 Task: Open Card Affiliate Marketing Campaign in Board Data Visualization to Workspace Content Strategy and add a team member Softage.4@softage.net, a label Purple, a checklist Traditional Publishing, an attachment from your onedrive, a color Purple and finally, add a card description 'Create new marketing materials for product launch' and a comment 'Given the size and scope of this task, let us make sure we have the necessary resources and support to get it done.'. Add a start date 'Jan 04, 1900' with a due date 'Jan 11, 1900'
Action: Mouse moved to (190, 239)
Screenshot: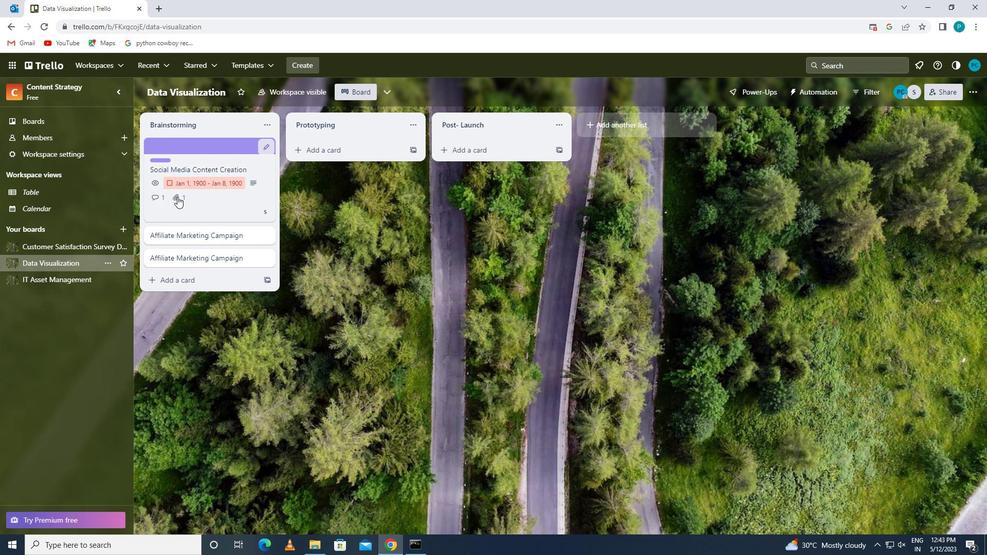 
Action: Mouse pressed left at (190, 239)
Screenshot: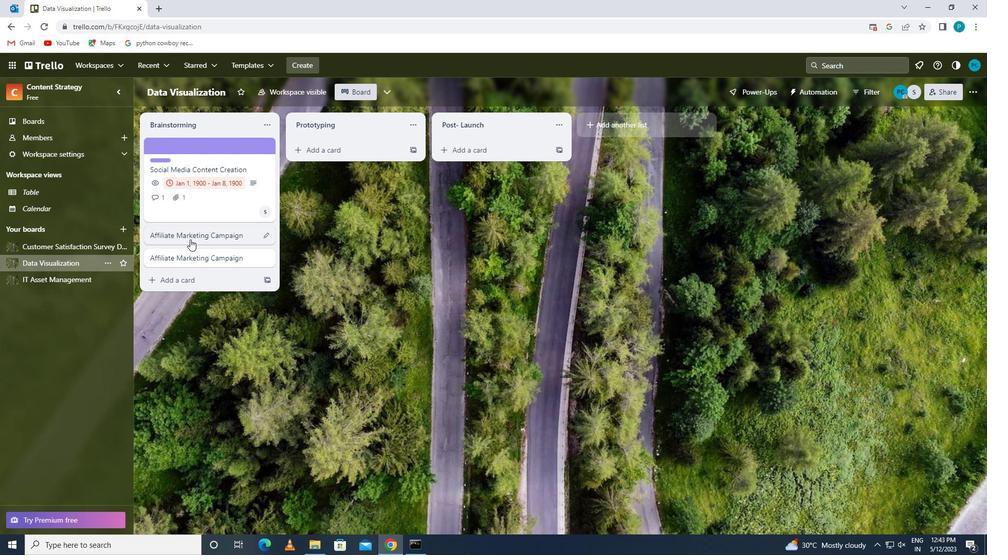
Action: Mouse moved to (628, 187)
Screenshot: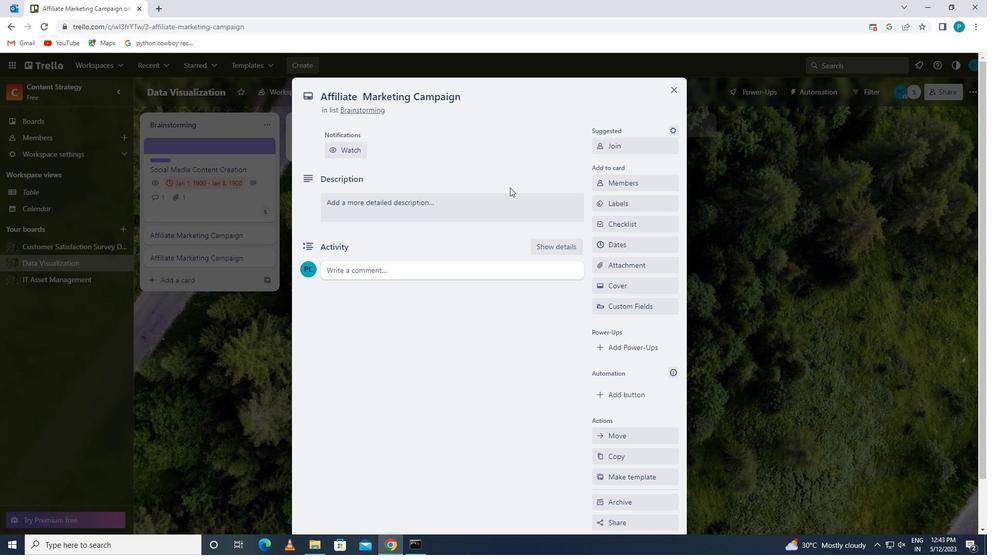 
Action: Mouse pressed left at (628, 187)
Screenshot: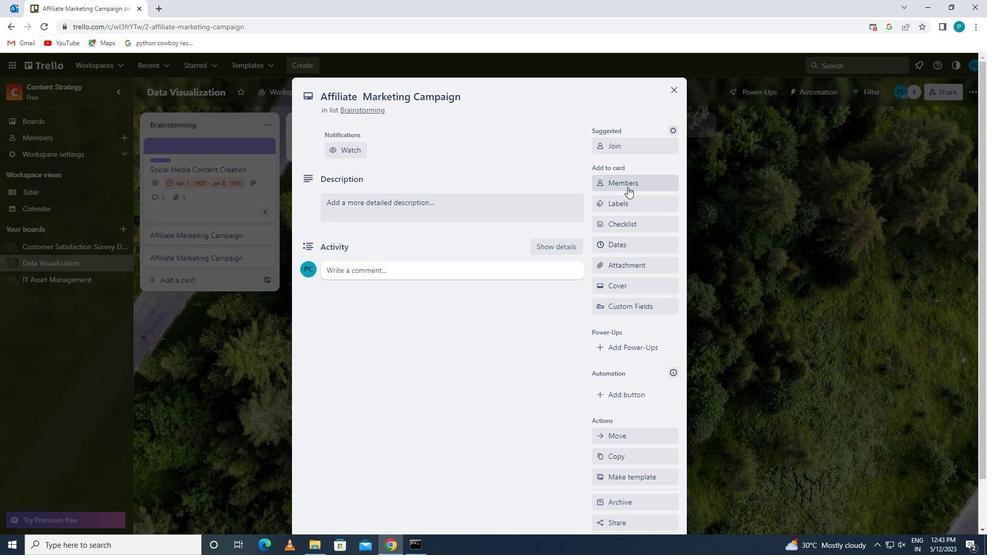 
Action: Key pressed <Key.caps_lock>s<Key.caps_lock>oftage
Screenshot: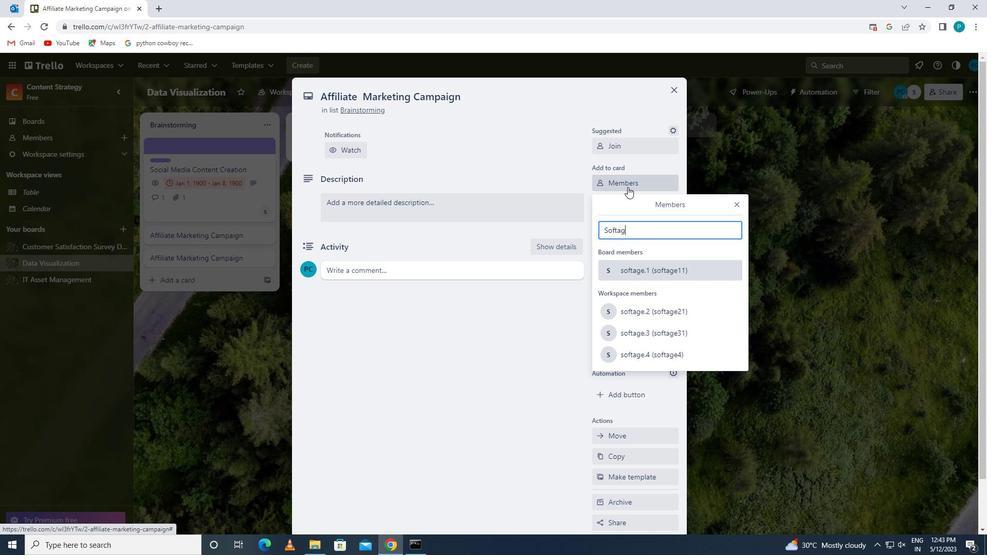 
Action: Mouse moved to (691, 349)
Screenshot: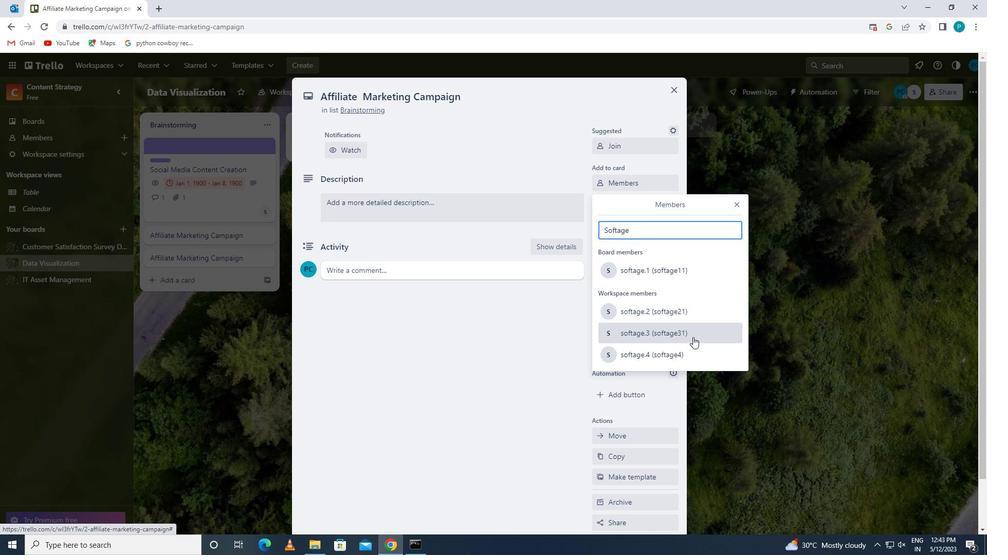 
Action: Mouse pressed left at (691, 349)
Screenshot: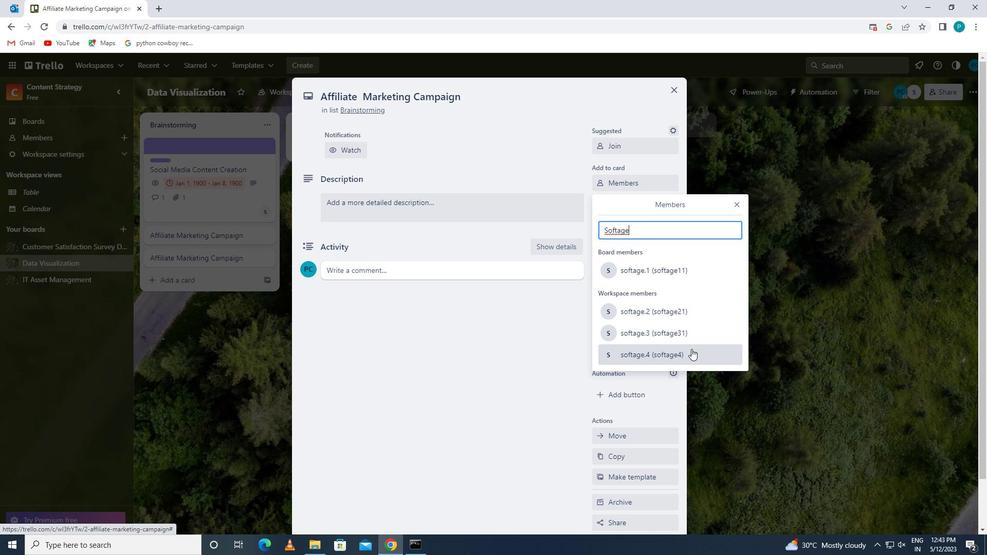 
Action: Mouse scrolled (691, 348) with delta (0, 0)
Screenshot: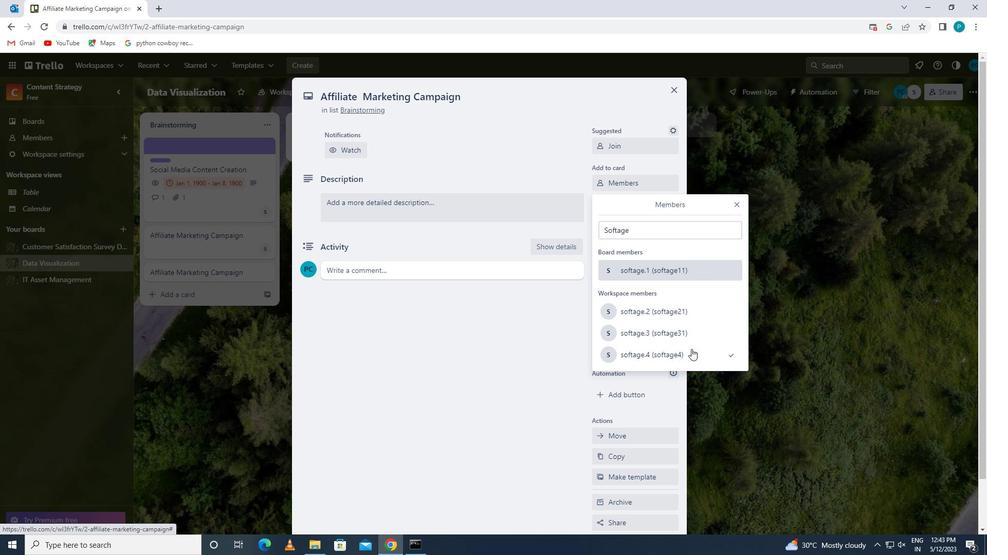
Action: Mouse moved to (740, 203)
Screenshot: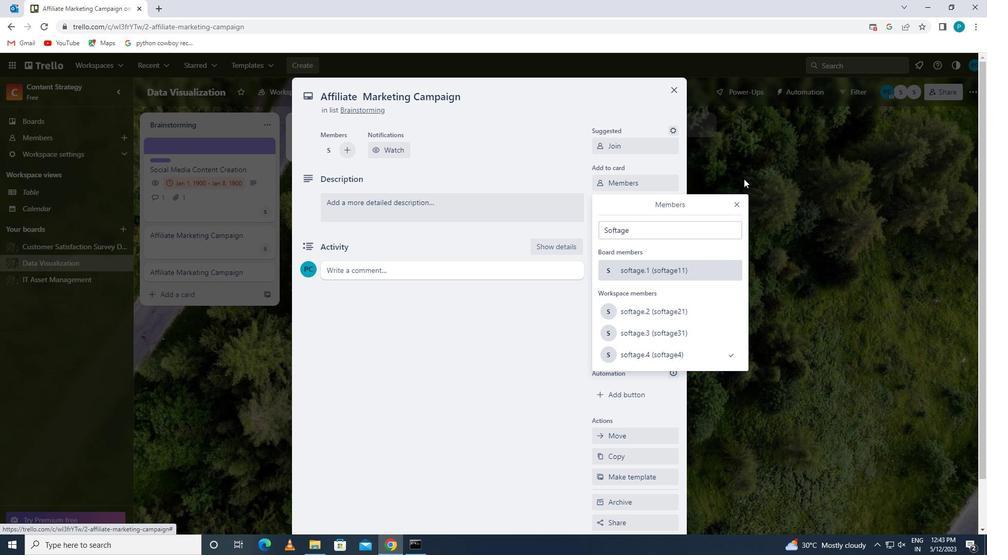 
Action: Mouse pressed left at (740, 203)
Screenshot: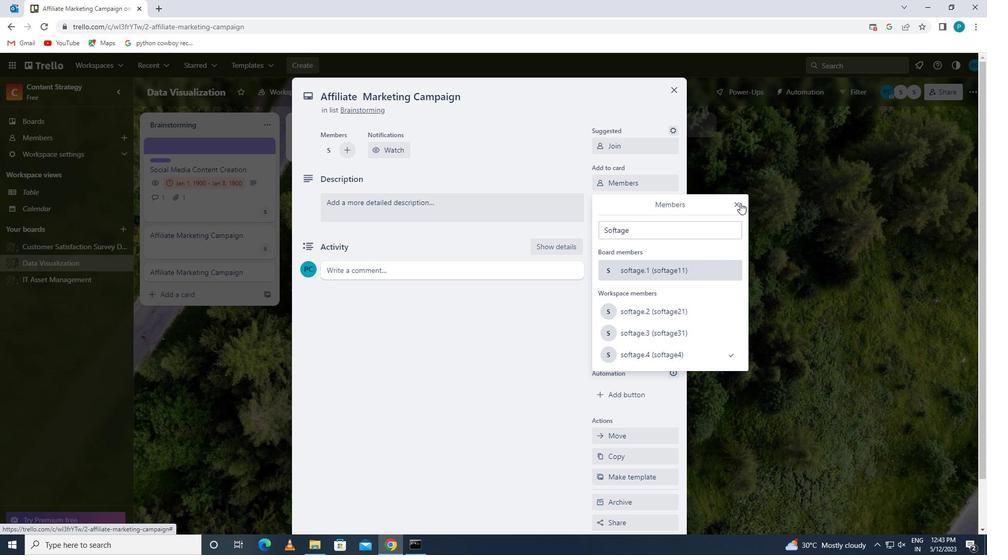 
Action: Mouse moved to (657, 213)
Screenshot: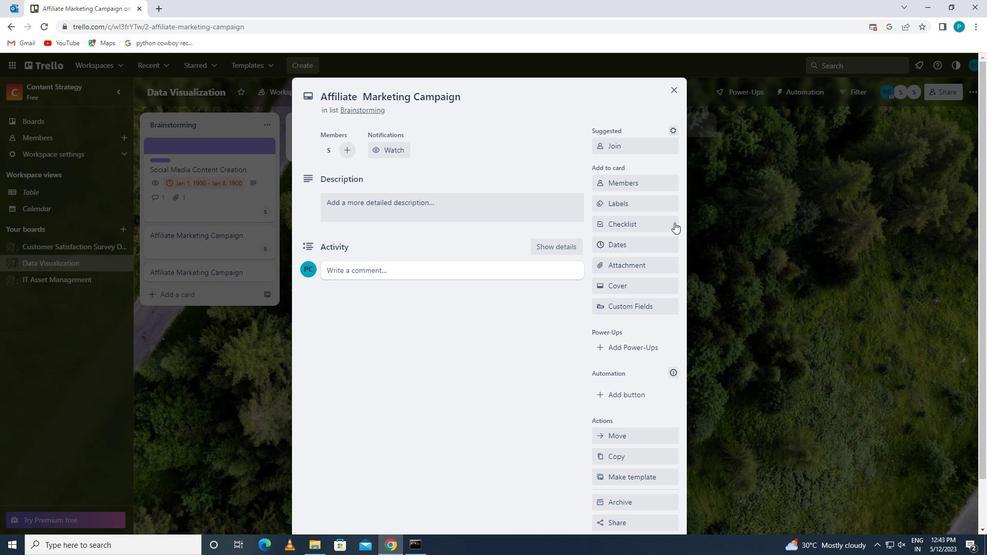 
Action: Mouse pressed left at (657, 213)
Screenshot: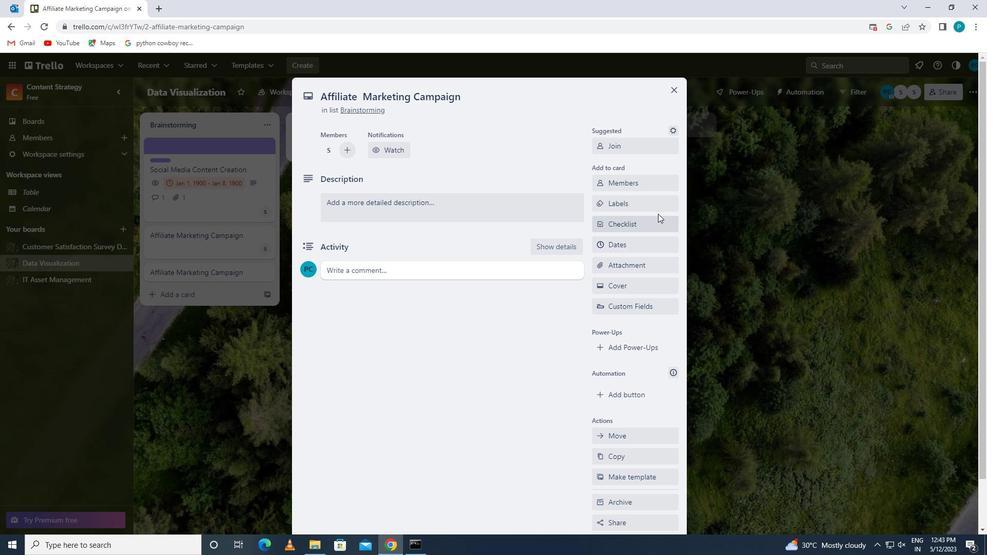 
Action: Mouse moved to (648, 210)
Screenshot: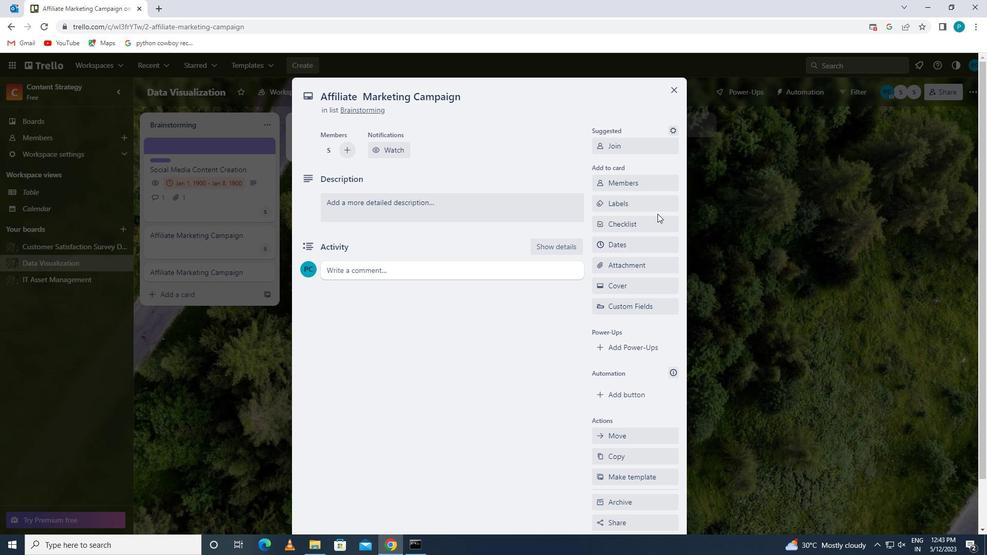 
Action: Mouse pressed left at (648, 210)
Screenshot: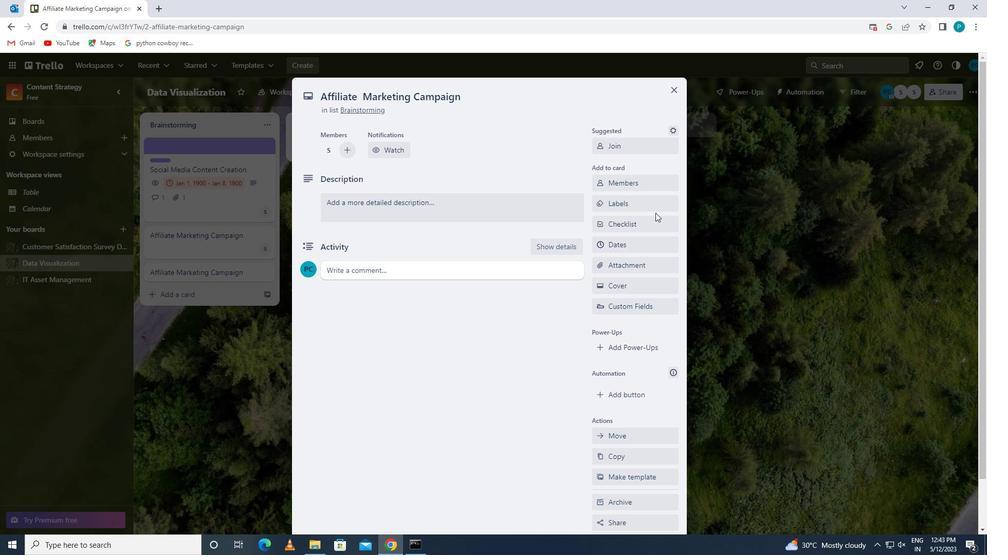 
Action: Mouse moved to (644, 401)
Screenshot: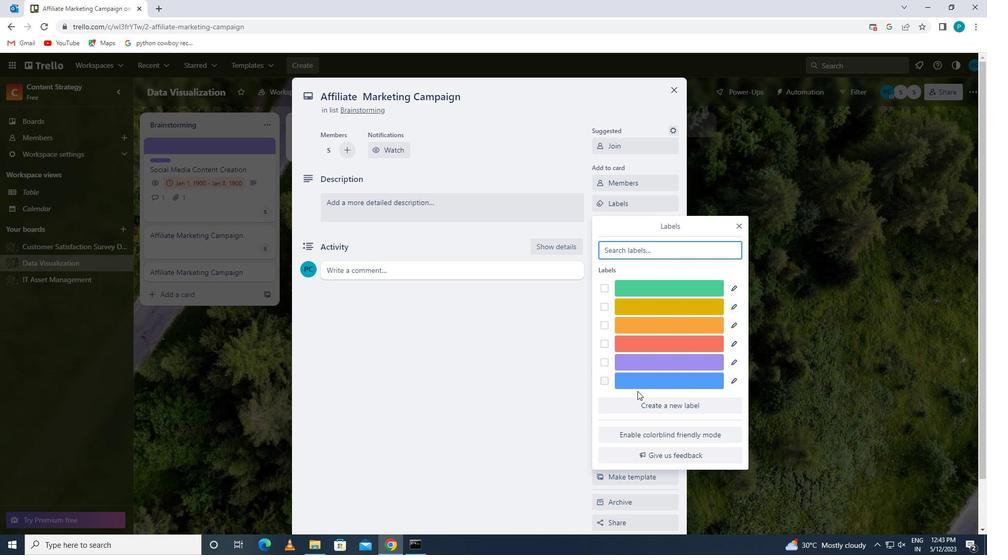 
Action: Mouse pressed left at (644, 401)
Screenshot: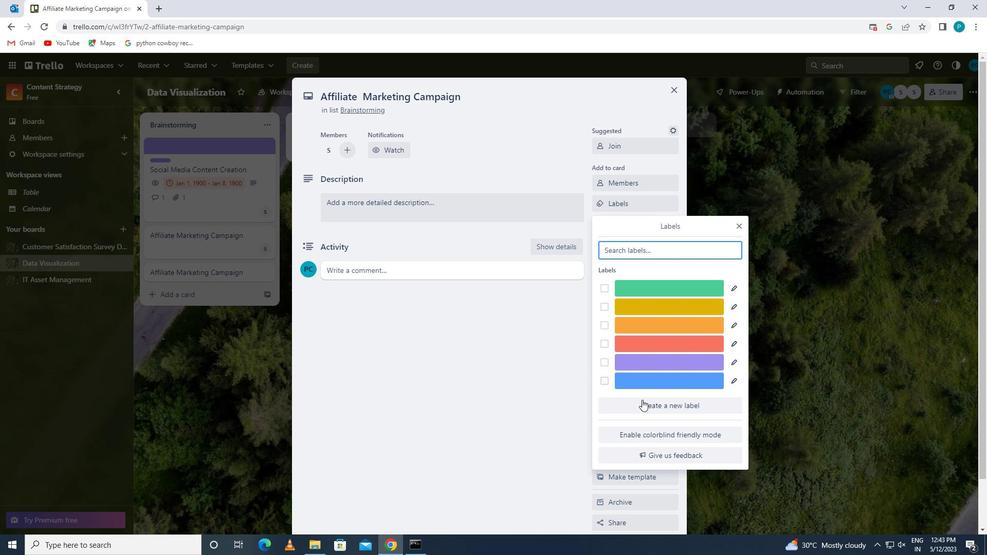 
Action: Mouse moved to (725, 377)
Screenshot: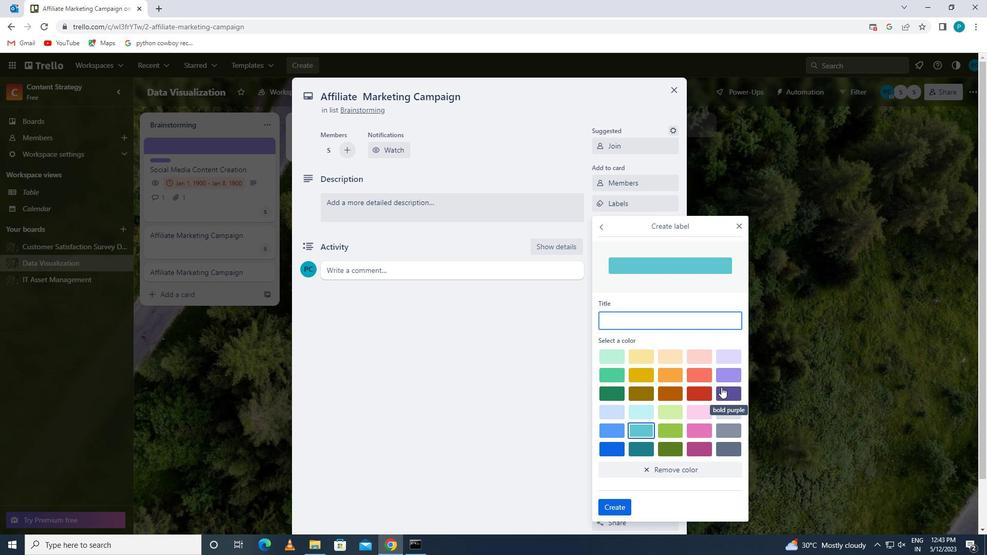 
Action: Mouse pressed left at (725, 377)
Screenshot: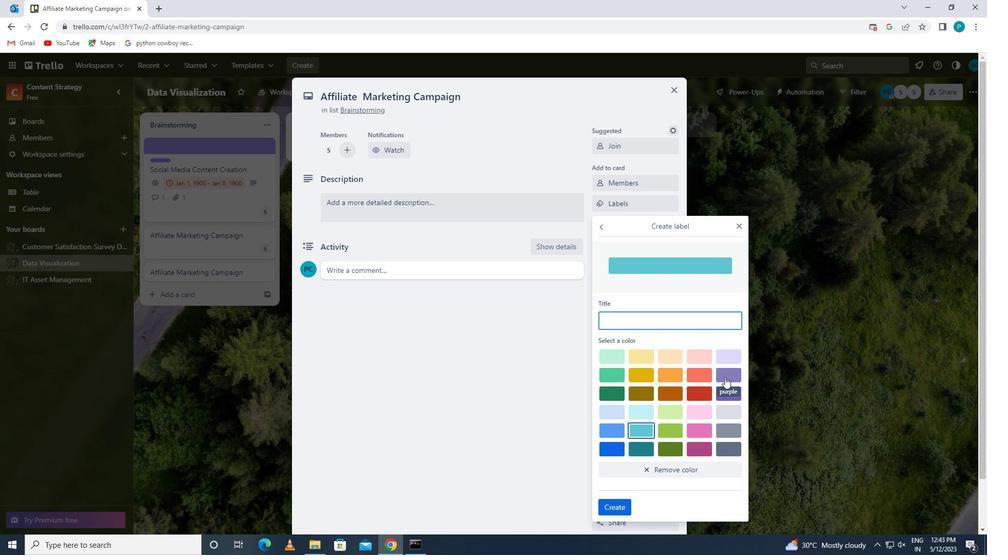 
Action: Mouse moved to (610, 505)
Screenshot: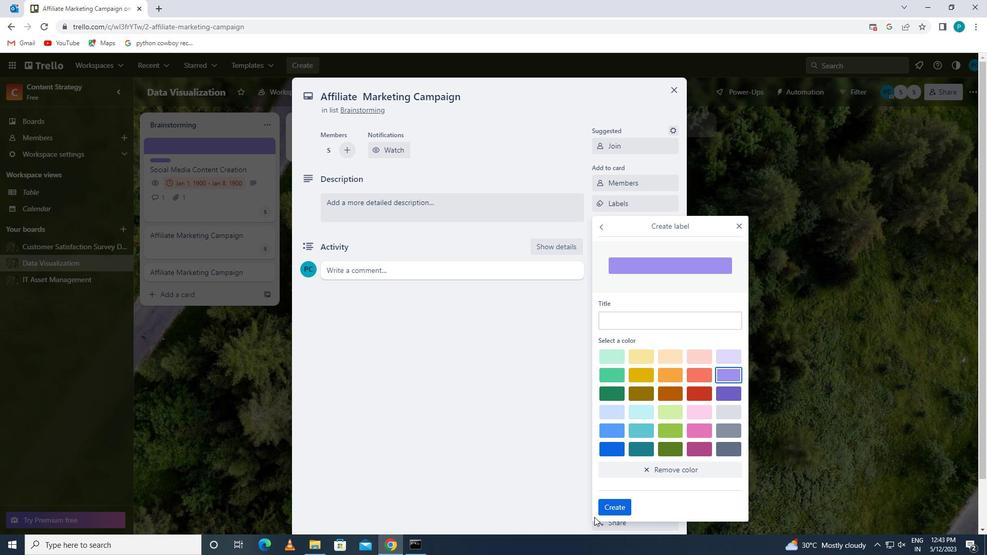 
Action: Mouse pressed left at (610, 505)
Screenshot: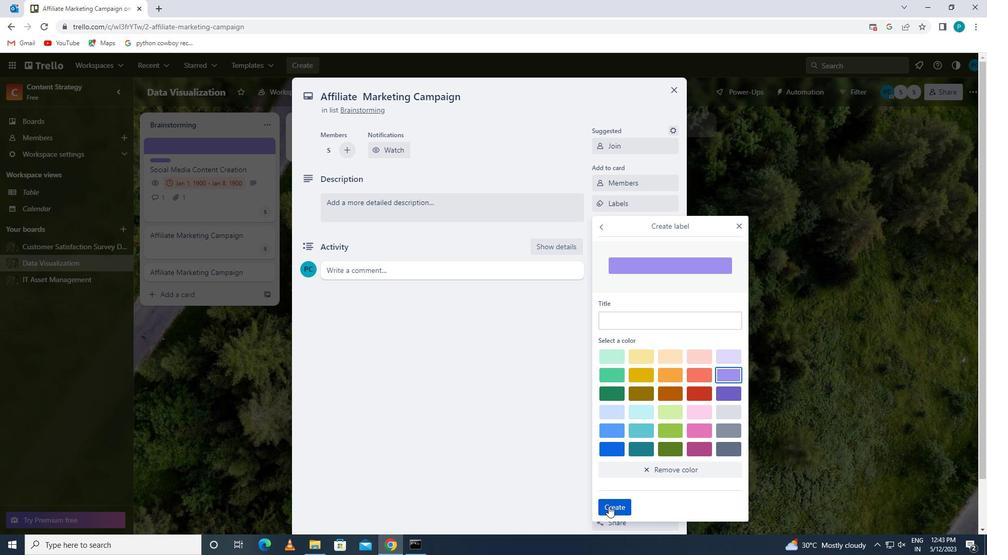 
Action: Mouse moved to (741, 218)
Screenshot: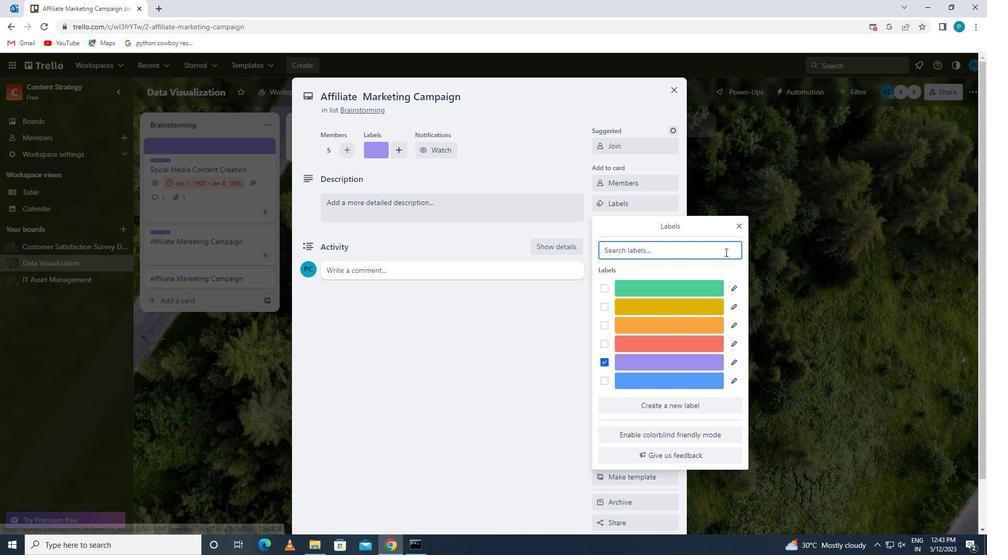 
Action: Mouse pressed left at (741, 218)
Screenshot: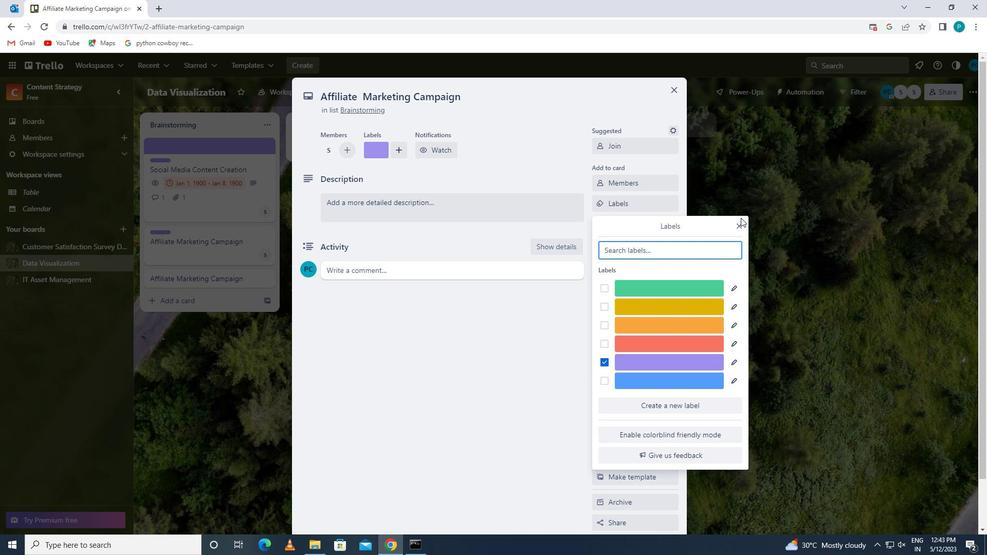 
Action: Mouse moved to (741, 224)
Screenshot: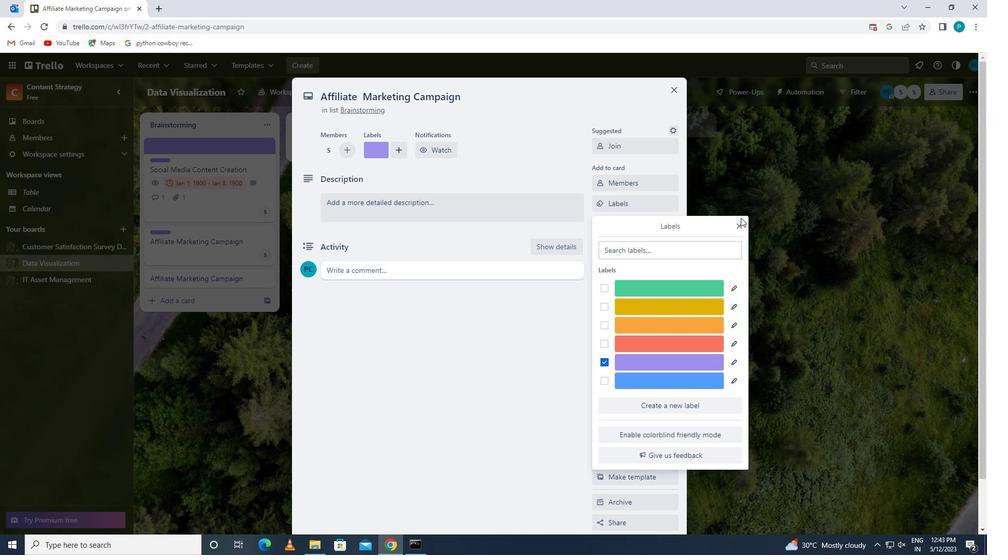 
Action: Mouse pressed left at (741, 224)
Screenshot: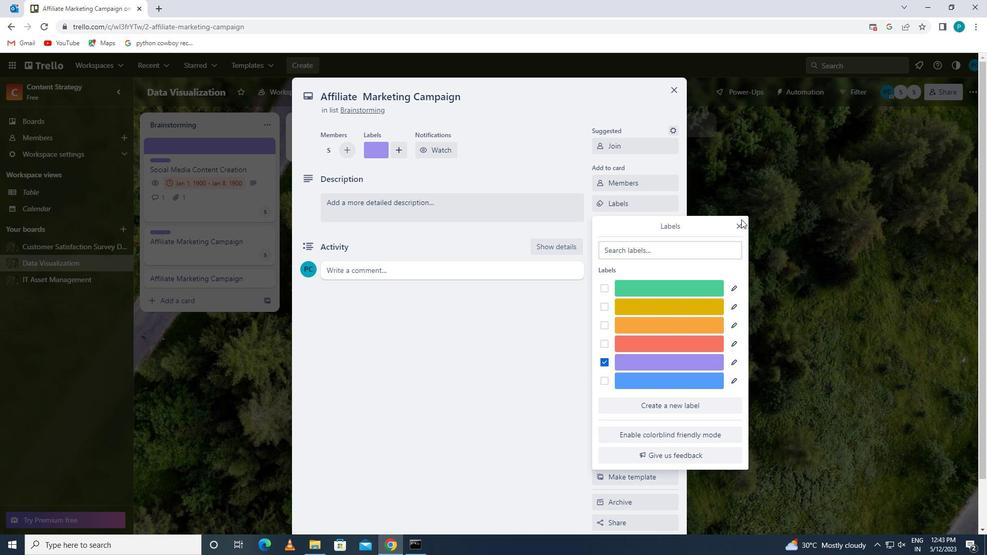 
Action: Mouse moved to (661, 222)
Screenshot: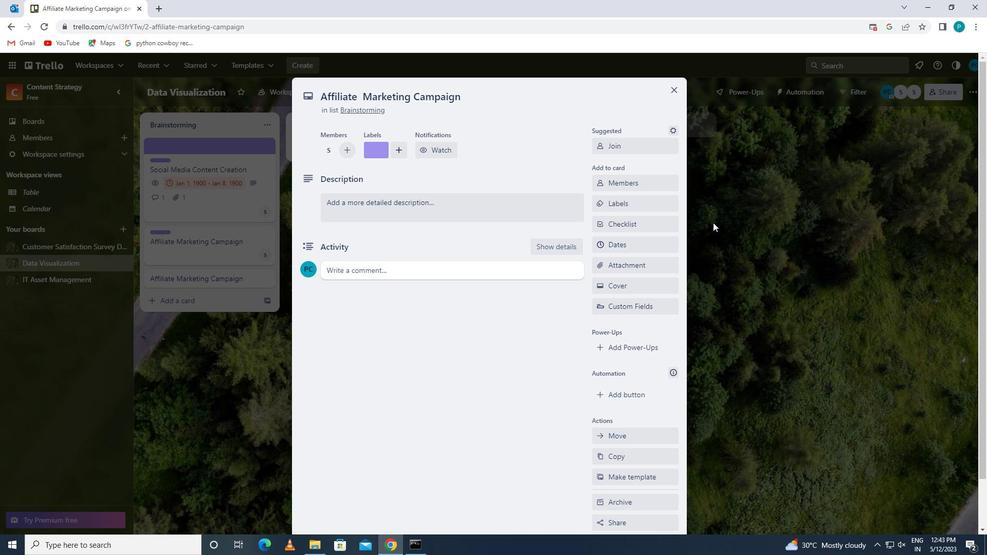 
Action: Mouse pressed left at (661, 222)
Screenshot: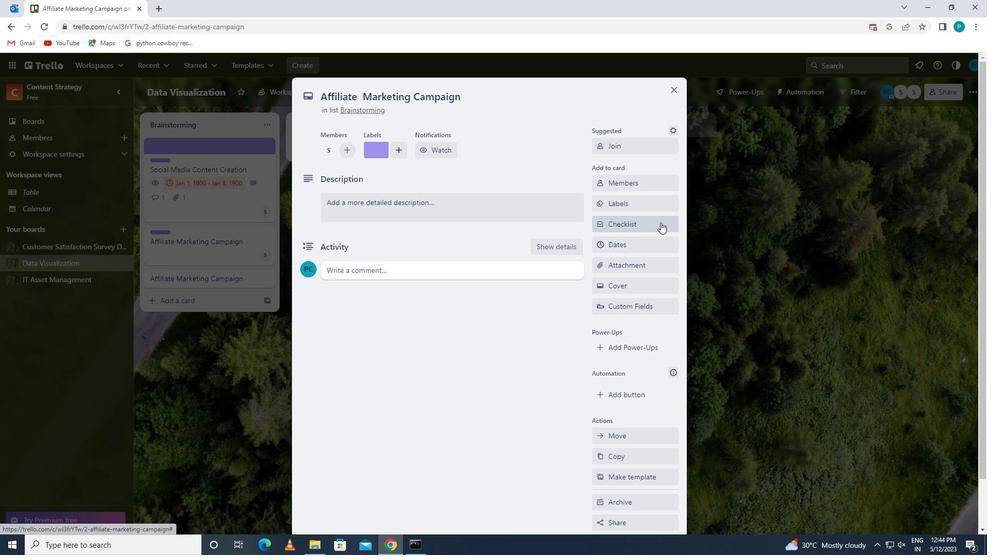 
Action: Key pressed t
Screenshot: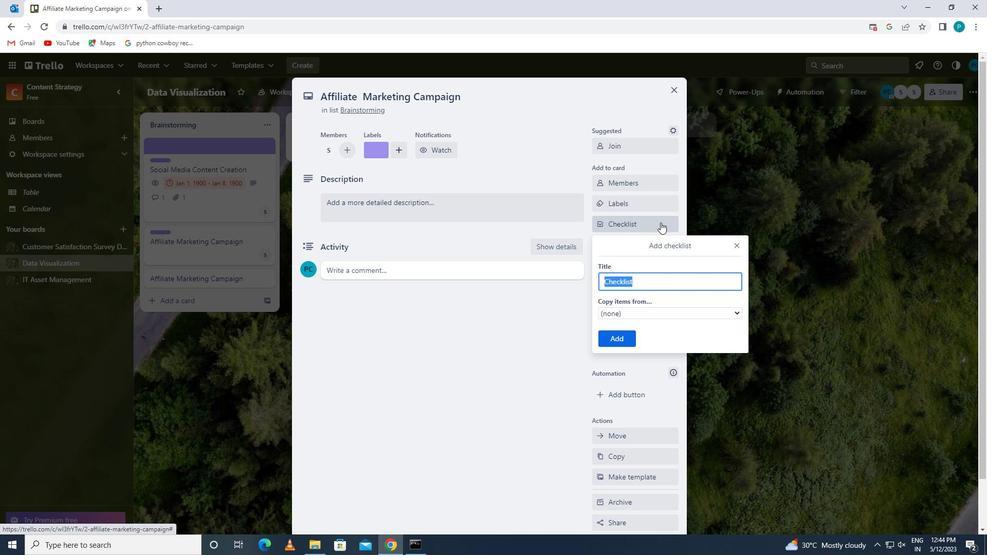 
Action: Mouse moved to (687, 306)
Screenshot: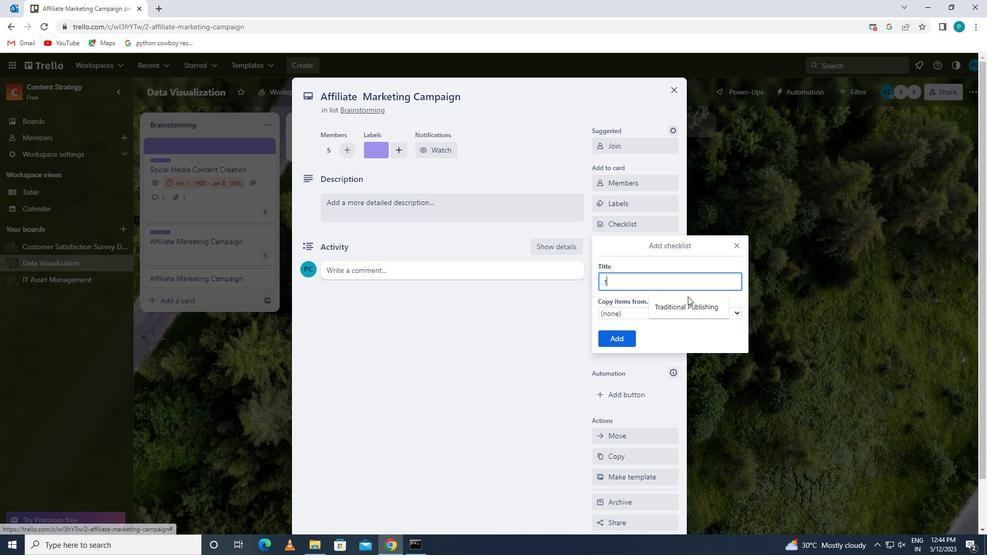 
Action: Mouse pressed left at (687, 306)
Screenshot: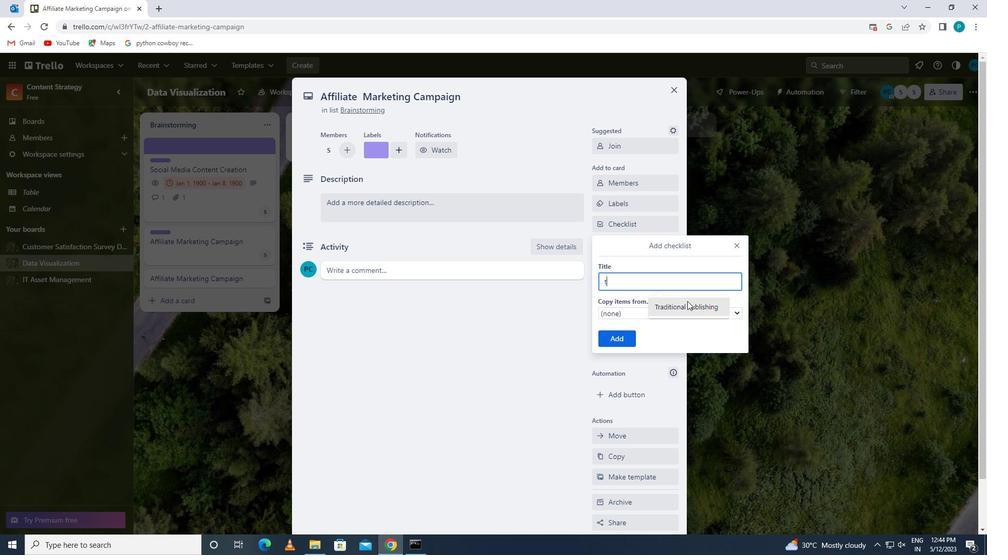 
Action: Mouse moved to (606, 338)
Screenshot: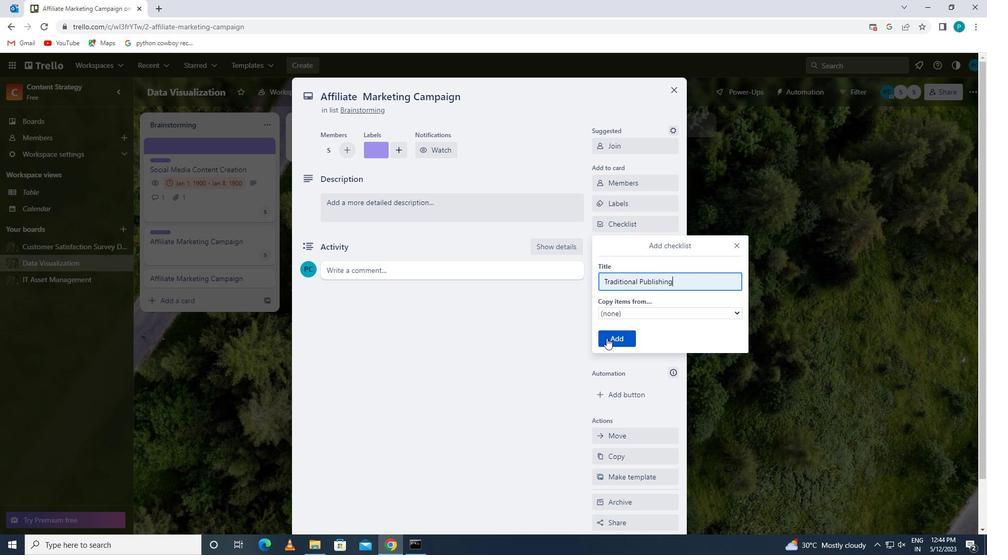 
Action: Mouse pressed left at (606, 338)
Screenshot: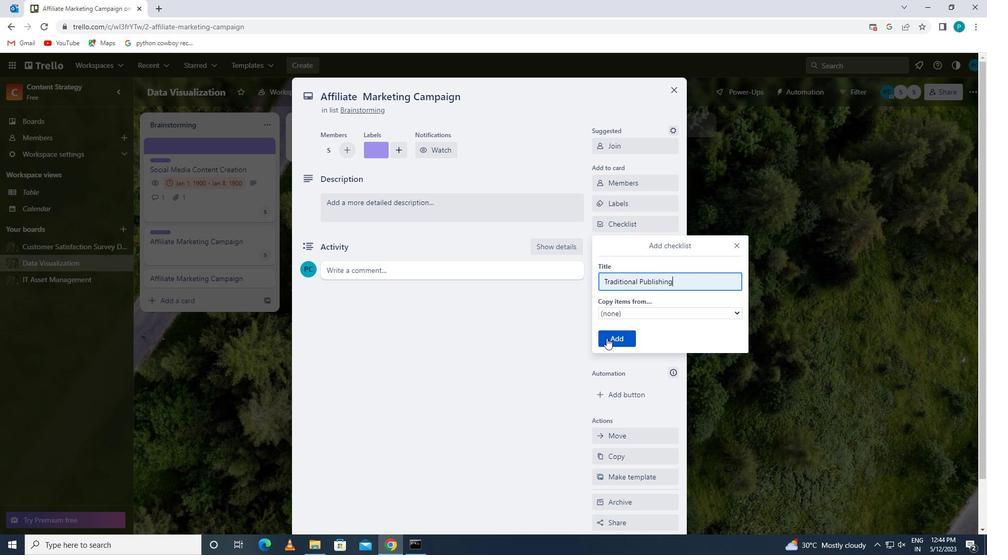 
Action: Mouse moved to (614, 270)
Screenshot: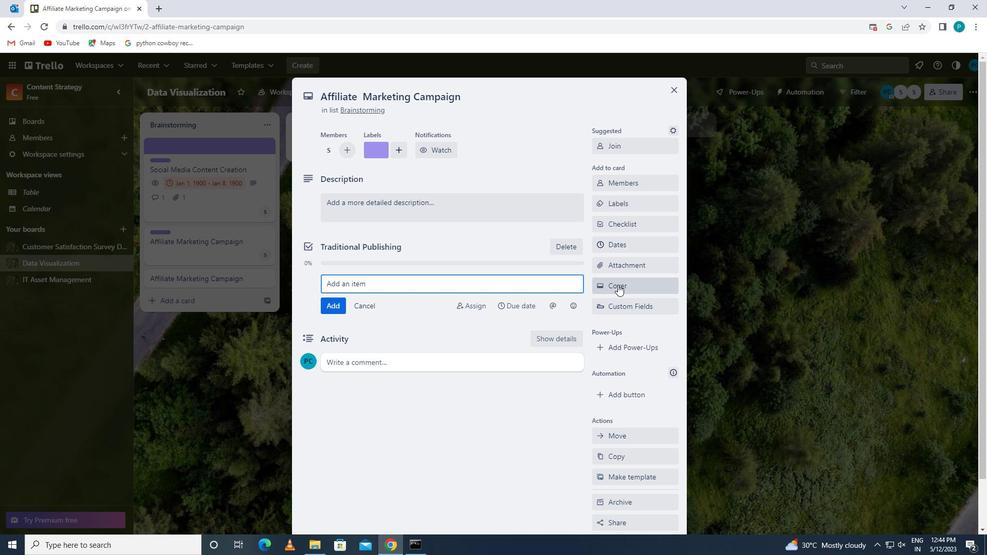 
Action: Mouse pressed left at (614, 270)
Screenshot: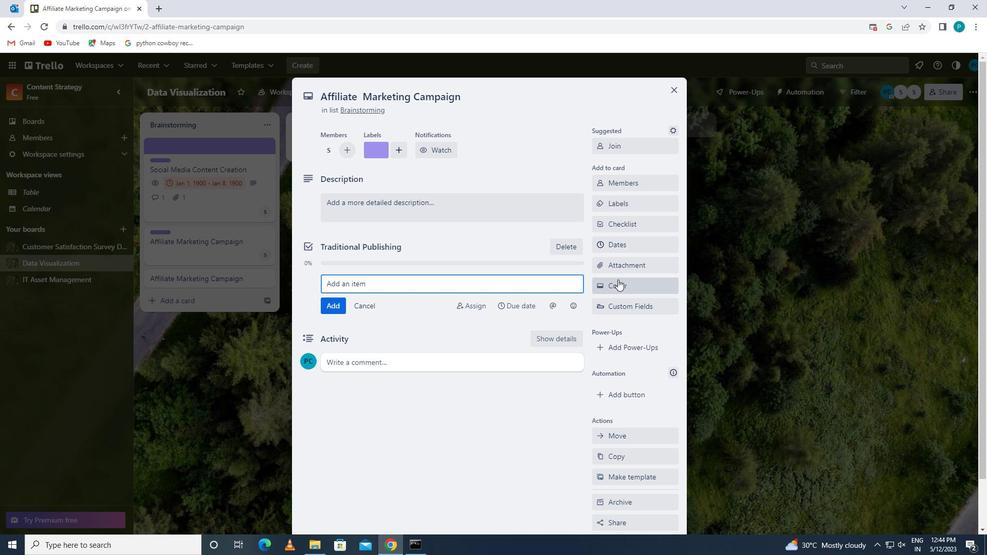 
Action: Mouse moved to (632, 390)
Screenshot: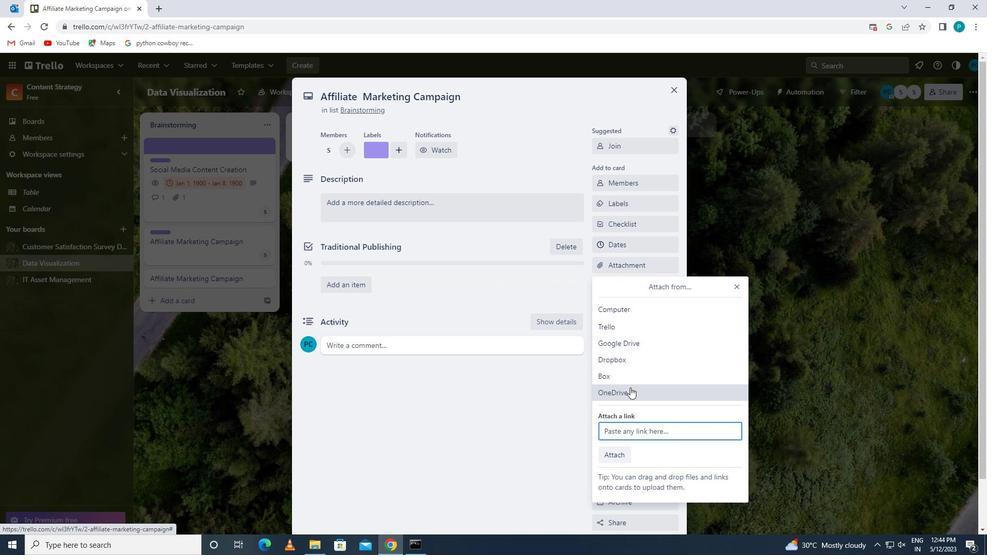 
Action: Mouse pressed left at (632, 390)
Screenshot: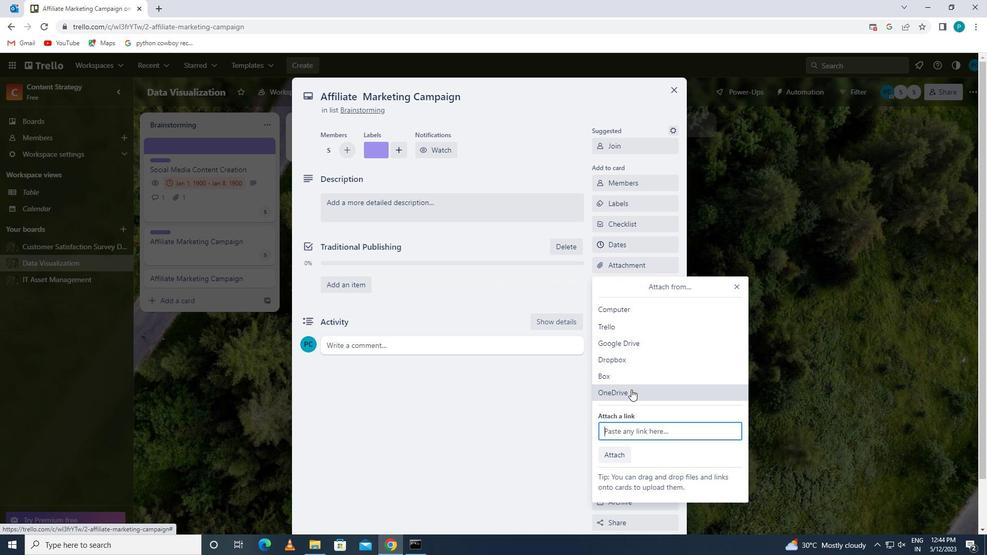 
Action: Mouse moved to (338, 204)
Screenshot: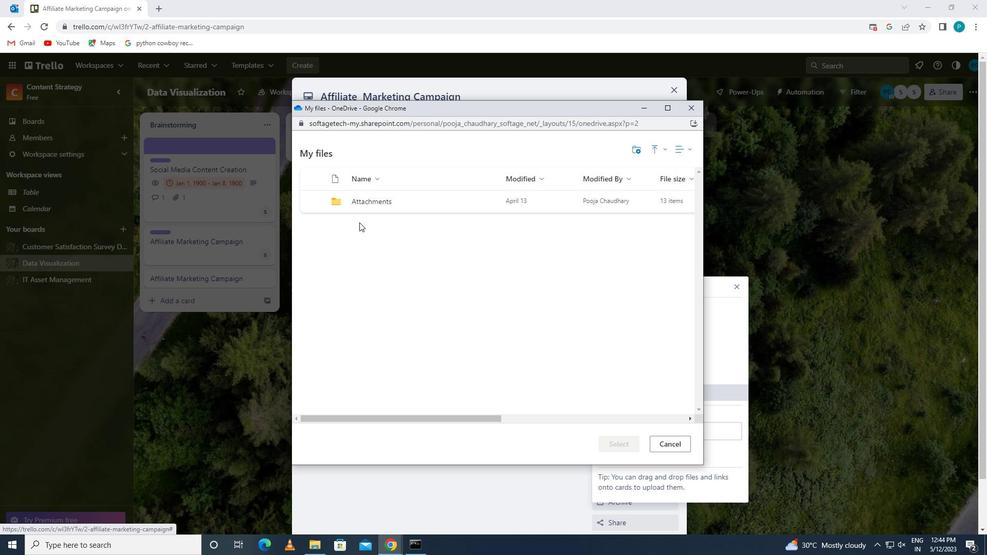 
Action: Mouse pressed left at (338, 204)
Screenshot: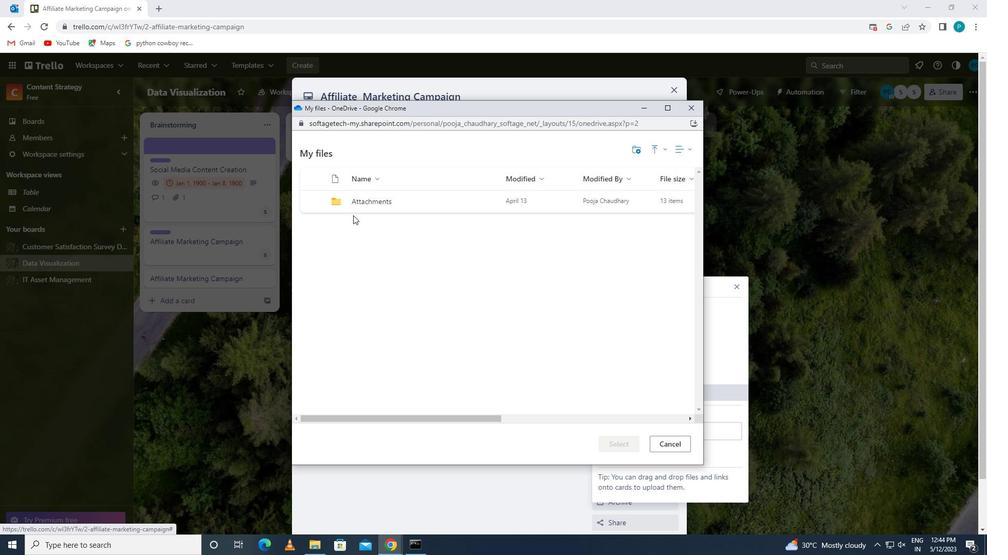 
Action: Mouse pressed left at (338, 204)
Screenshot: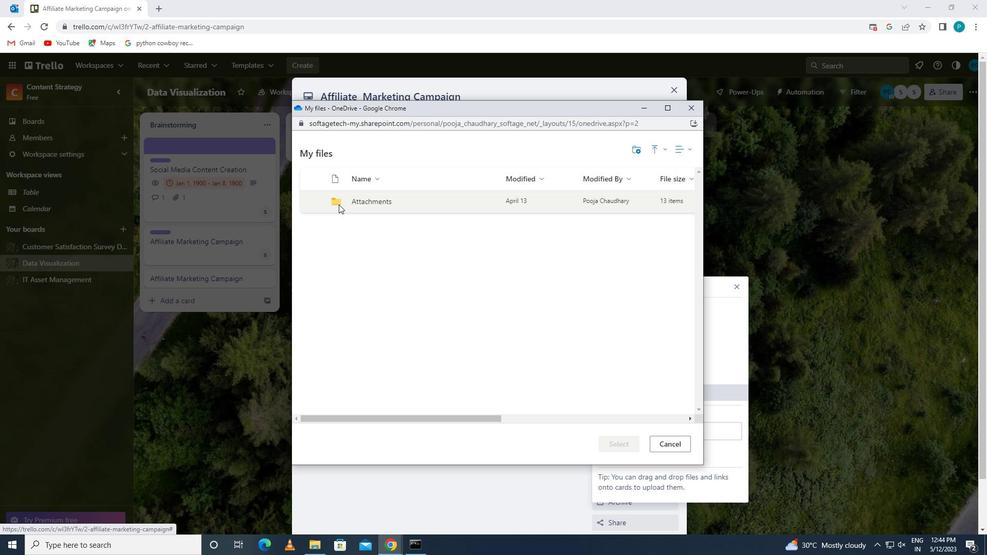 
Action: Mouse moved to (353, 305)
Screenshot: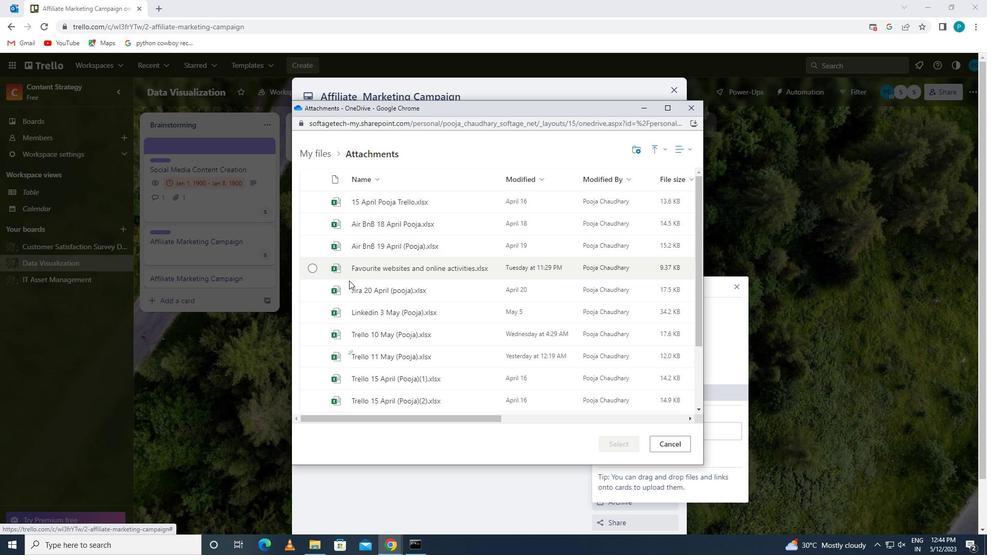 
Action: Mouse pressed left at (353, 305)
Screenshot: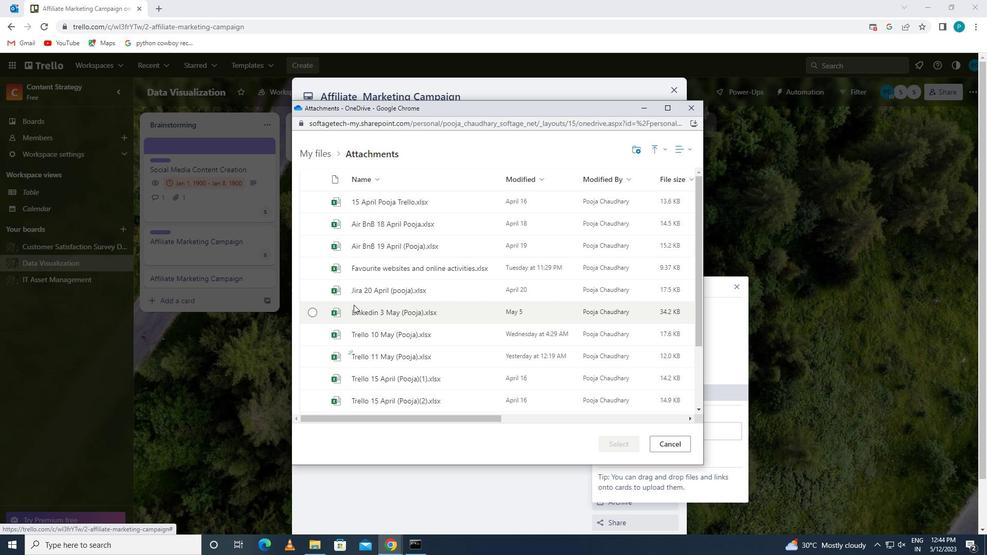 
Action: Mouse moved to (612, 443)
Screenshot: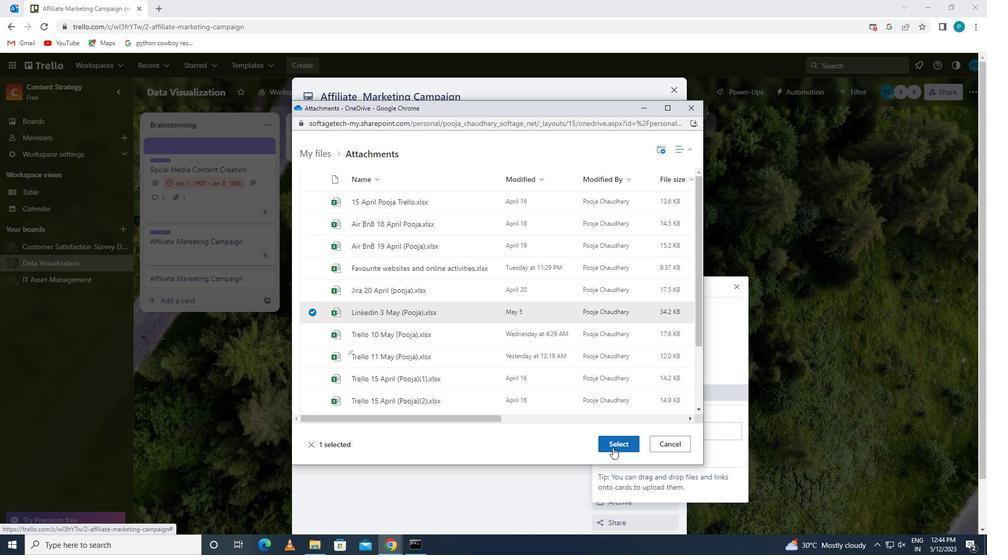 
Action: Mouse pressed left at (612, 443)
Screenshot: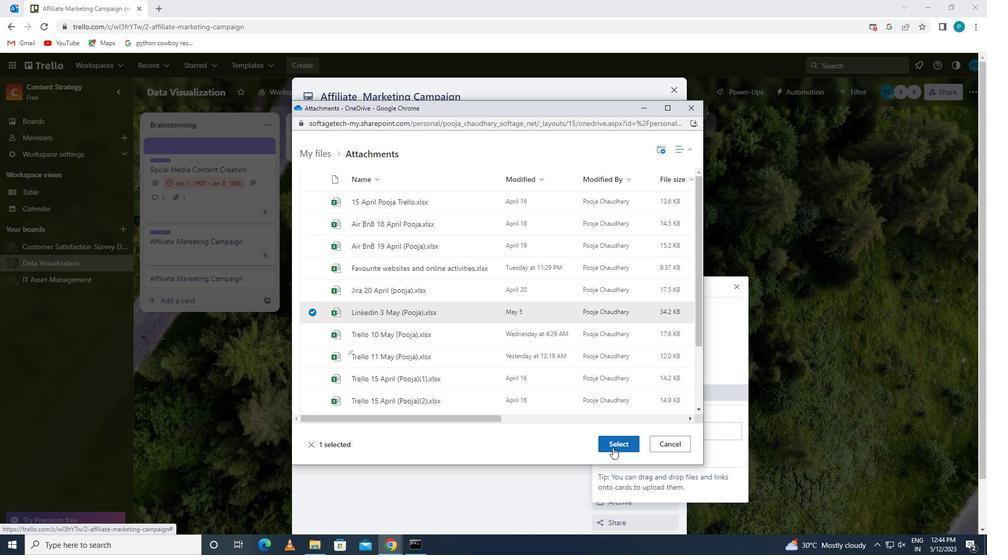 
Action: Mouse moved to (617, 286)
Screenshot: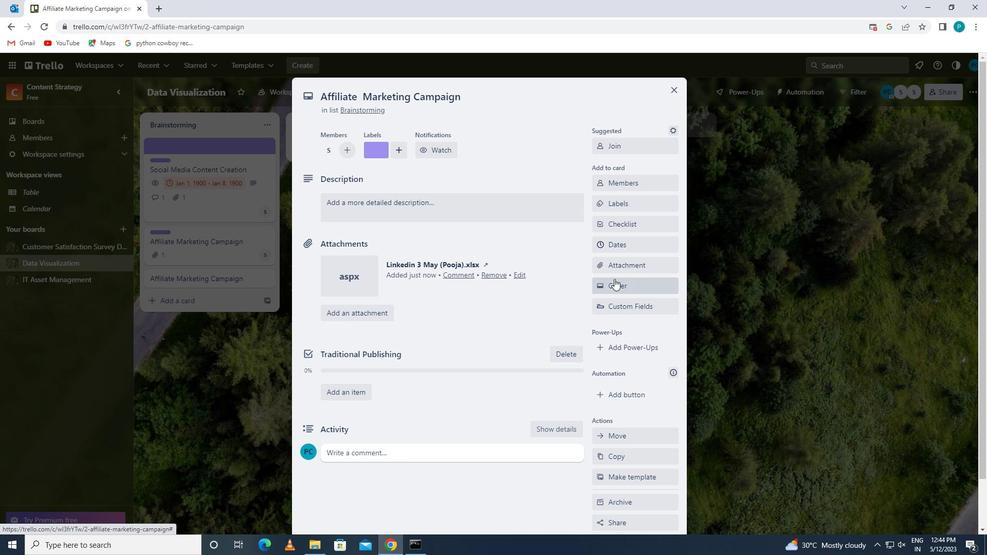 
Action: Mouse pressed left at (617, 286)
Screenshot: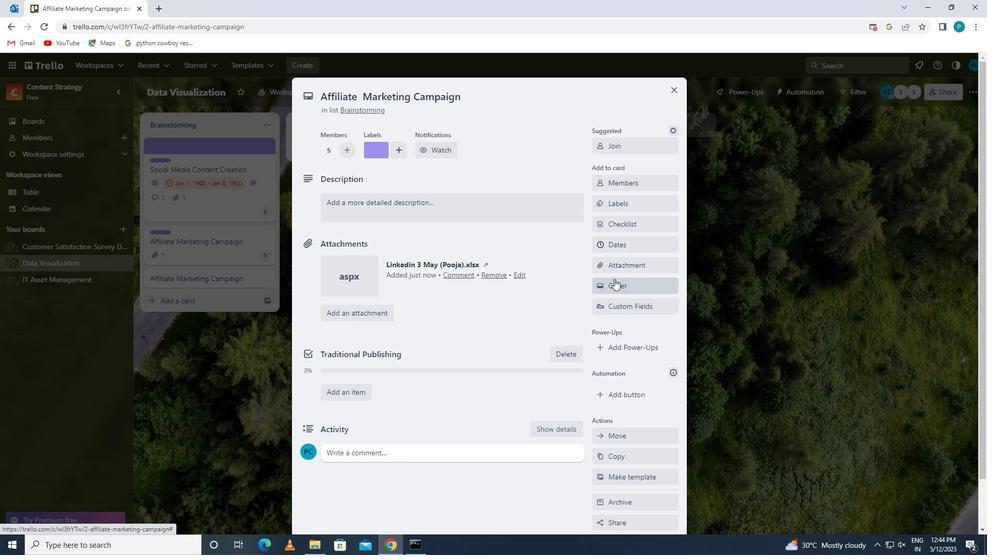 
Action: Mouse moved to (735, 329)
Screenshot: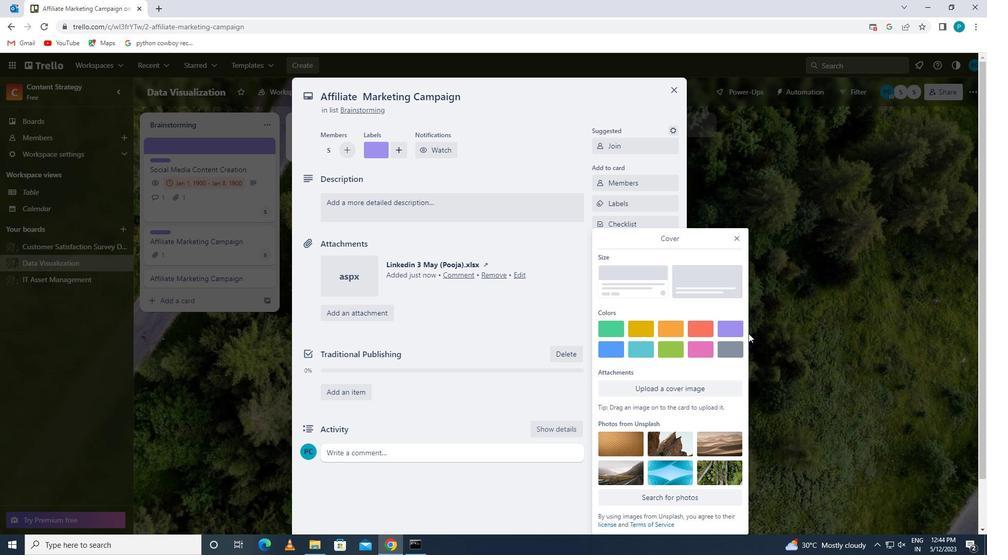 
Action: Mouse pressed left at (735, 329)
Screenshot: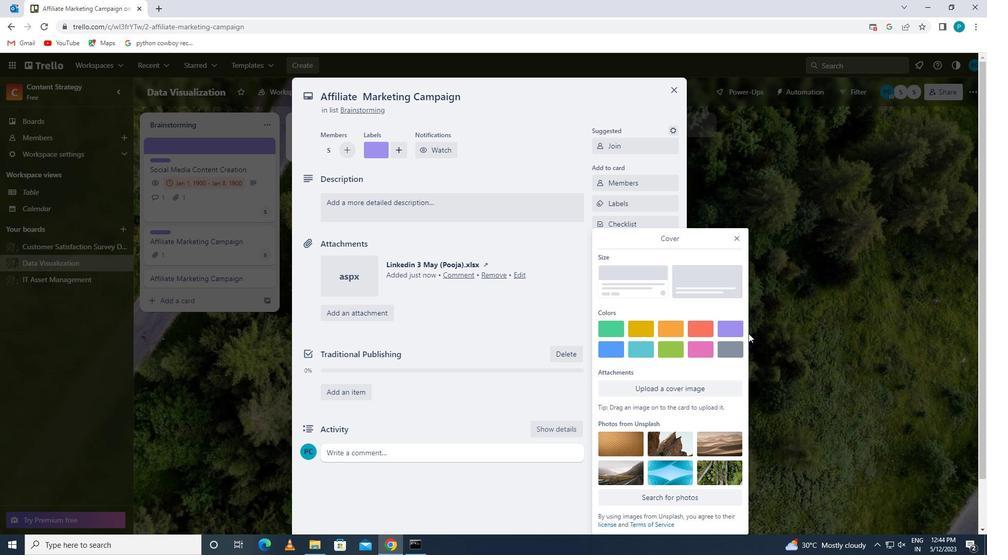 
Action: Mouse moved to (735, 219)
Screenshot: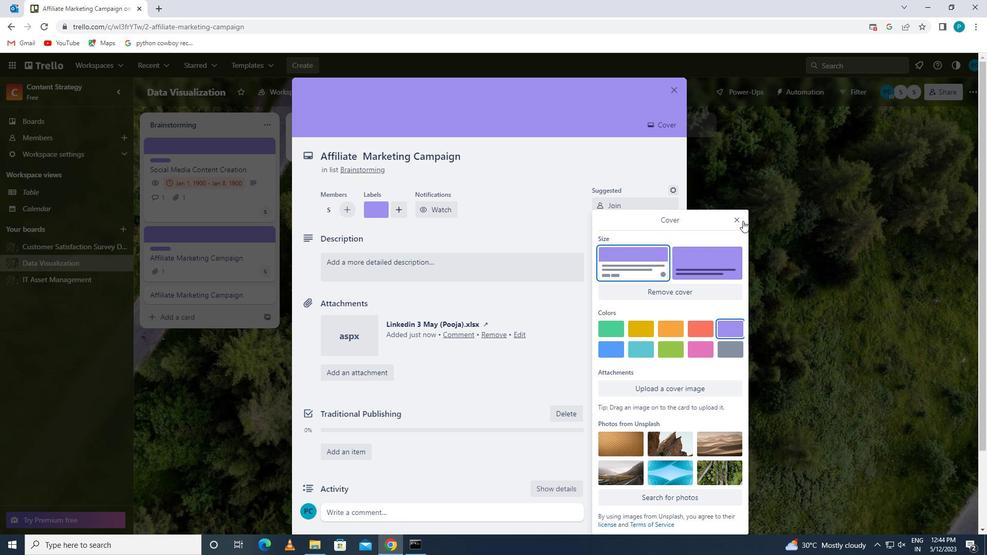 
Action: Mouse pressed left at (735, 219)
Screenshot: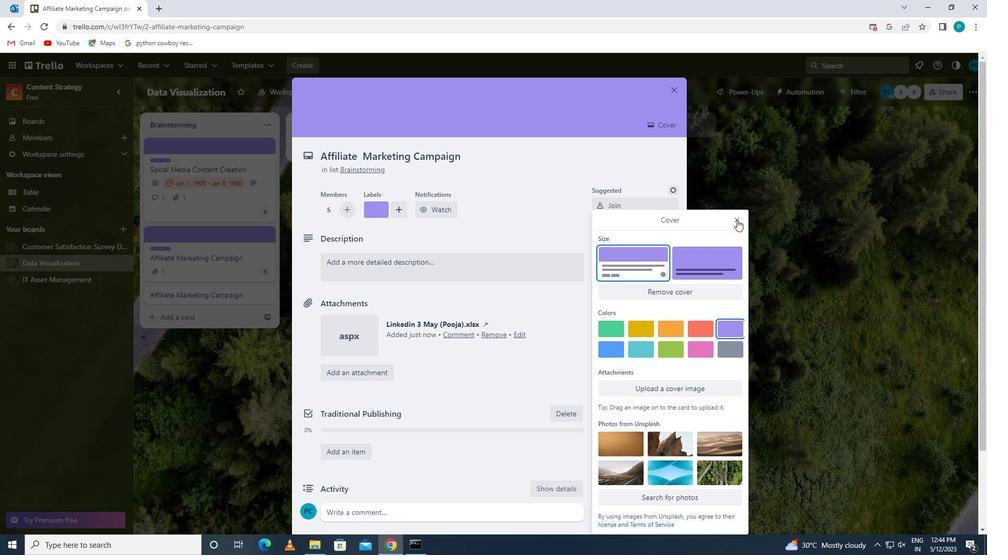 
Action: Mouse moved to (493, 269)
Screenshot: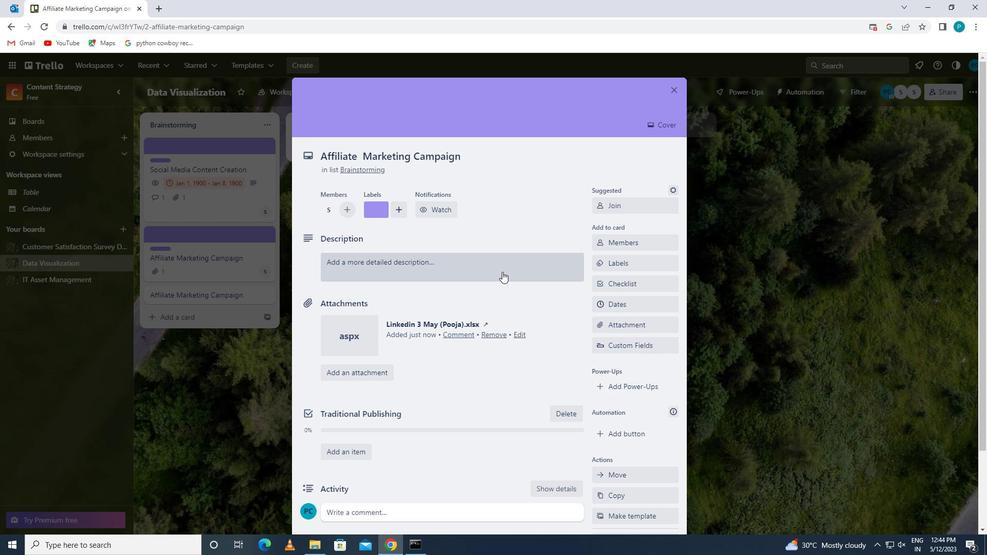 
Action: Mouse pressed left at (493, 269)
Screenshot: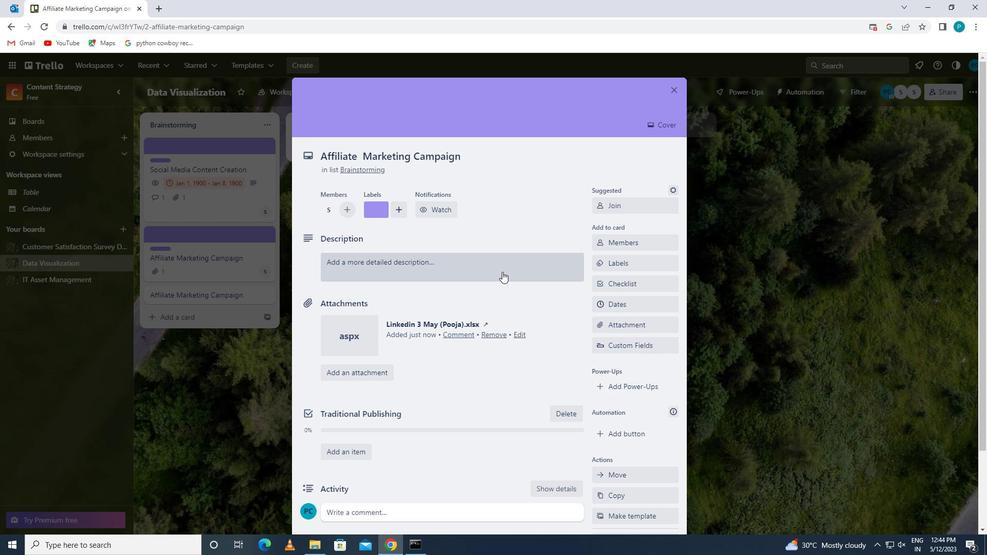 
Action: Key pressed <Key.caps_lock>c<Key.caps_lock>reate<Key.space>new<Key.space>markey<Key.backspace>ting<Key.space>materials<Key.space>for<Key.space>product<Key.space>launch
Screenshot: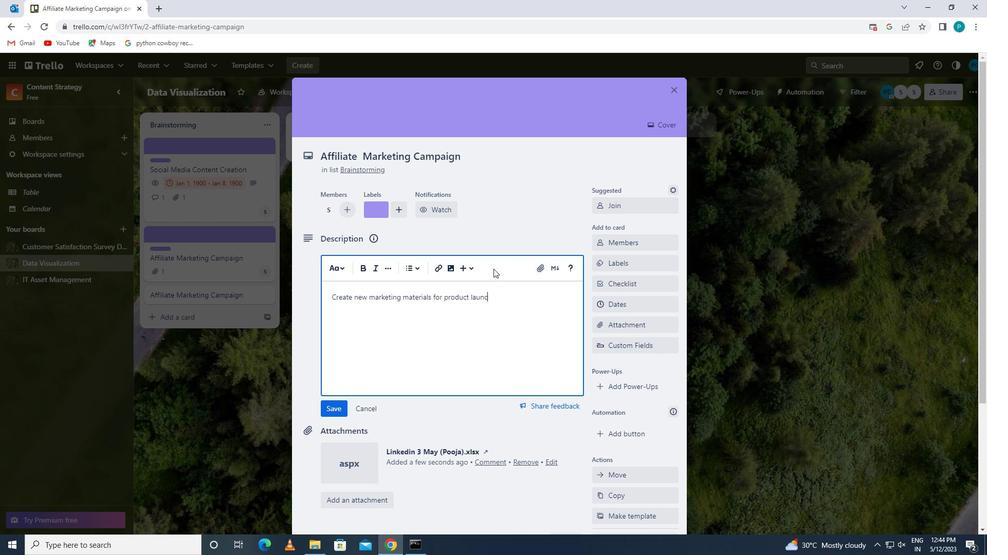 
Action: Mouse moved to (333, 409)
Screenshot: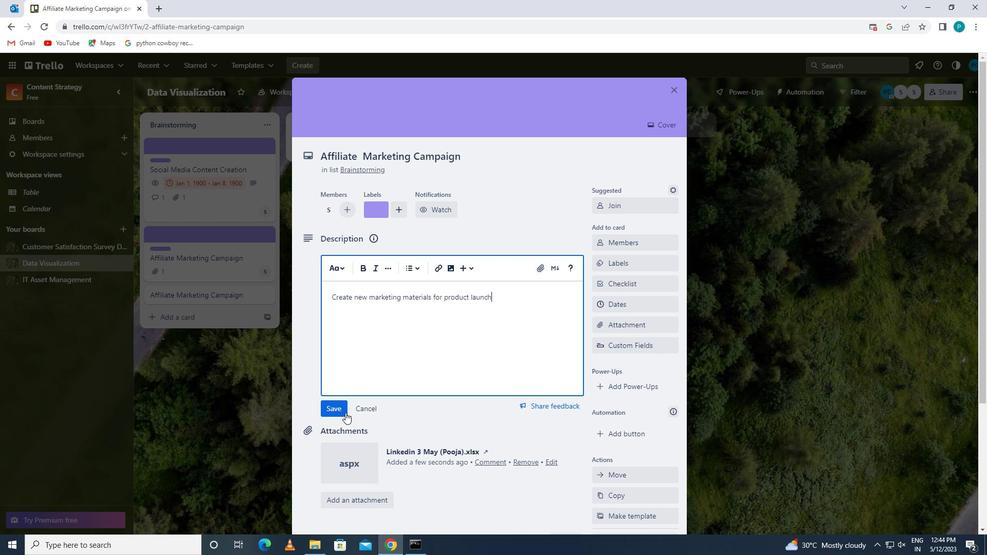 
Action: Mouse pressed left at (333, 409)
Screenshot: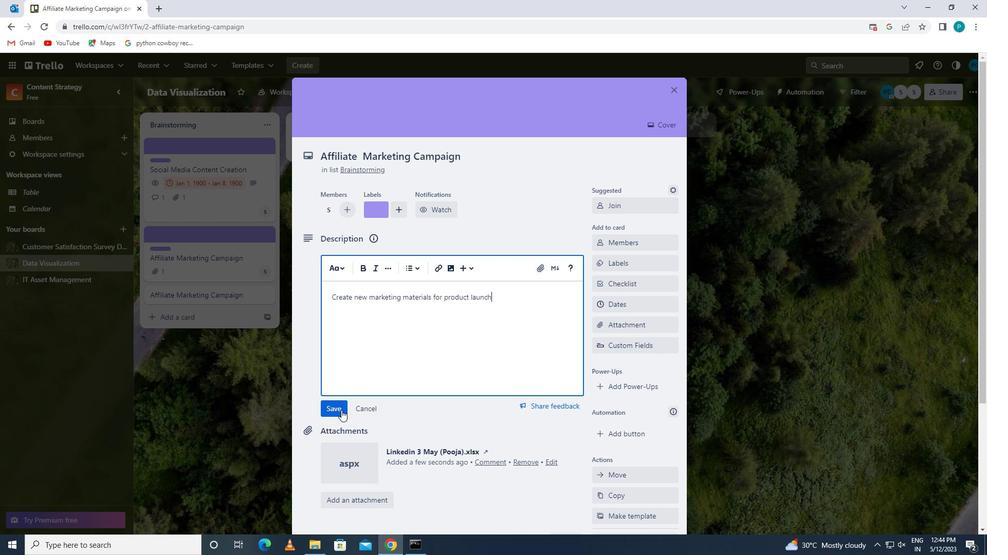
Action: Mouse scrolled (333, 408) with delta (0, 0)
Screenshot: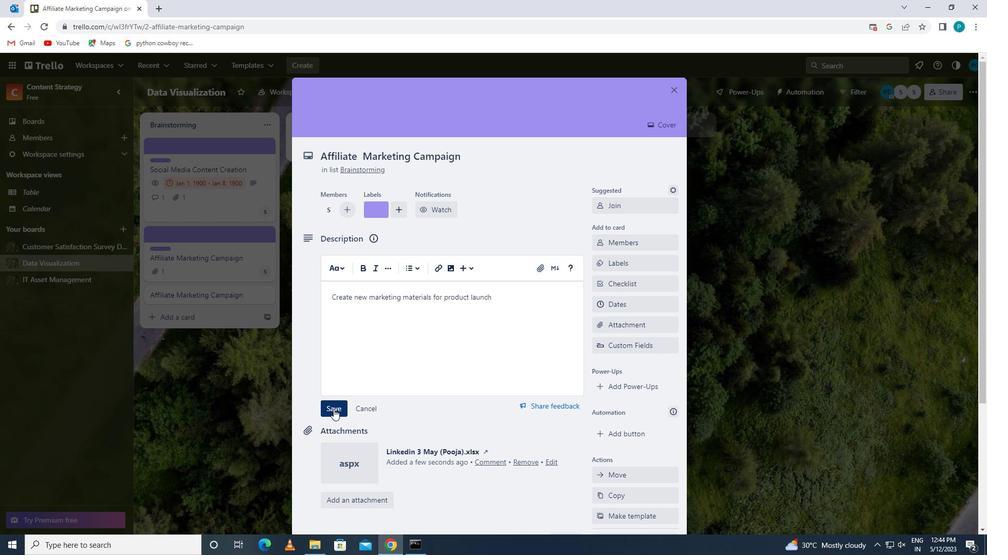 
Action: Mouse scrolled (333, 408) with delta (0, 0)
Screenshot: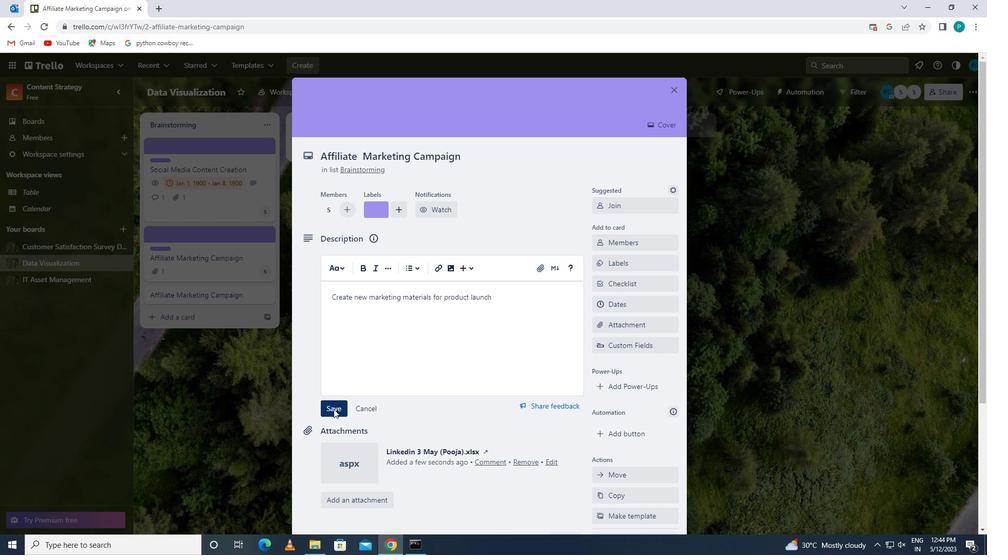 
Action: Mouse moved to (338, 395)
Screenshot: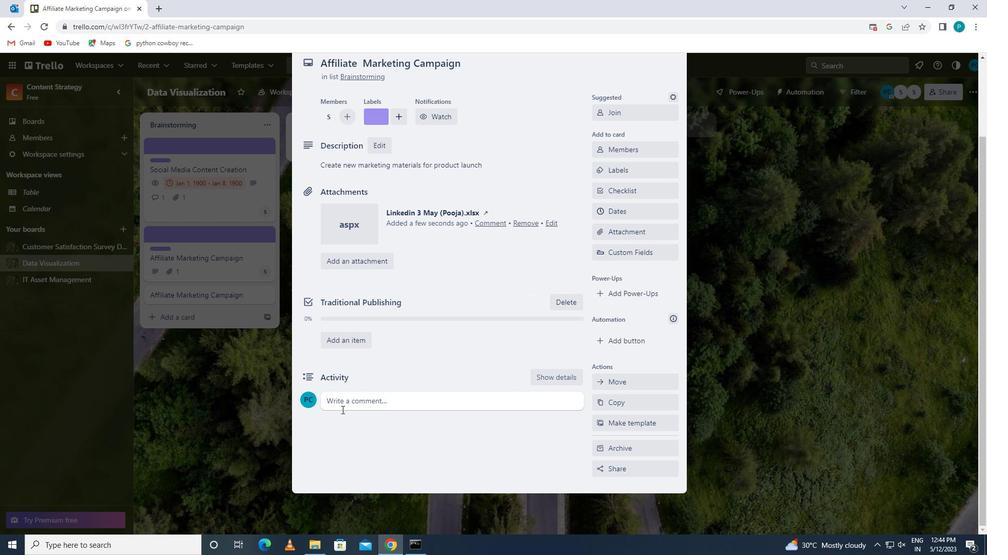 
Action: Mouse pressed left at (338, 395)
Screenshot: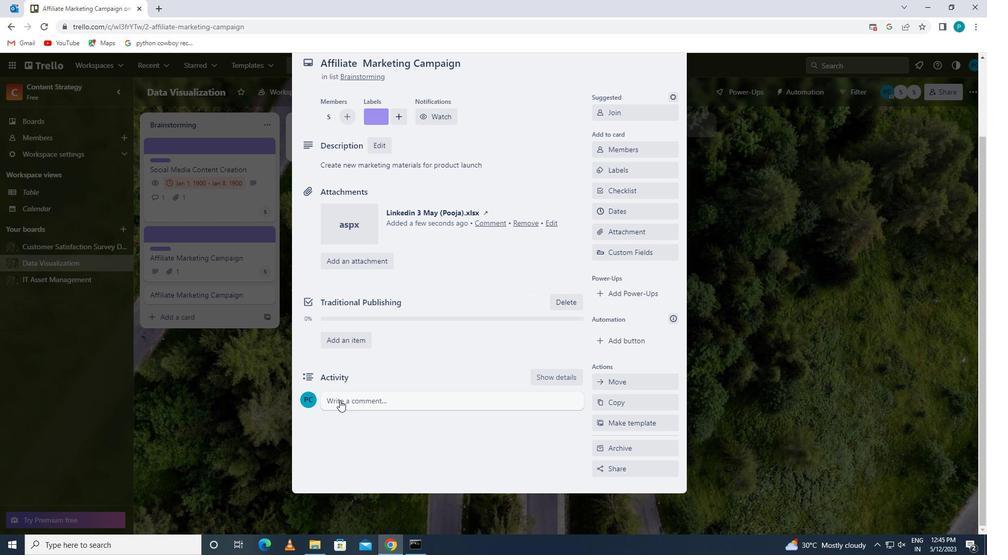 
Action: Key pressed <Key.caps_lock>g<Key.caps_lock>iven<Key.space>th<Key.space><Key.backspace>e<Key.space>size<Key.space>and<Key.space>scope<Key.space>of<Key.space>this<Key.space>task,let<Key.space>us<Key.space>make<Key.space>sure<Key.space>we<Key.space>have<Key.space>the<Key.space>necessary<Key.space>resc<Key.backspace>ourcess<Key.backspace><Key.space>and<Key.space>support<Key.space>to<Key.space>get<Key.space>it<Key.space>done
Screenshot: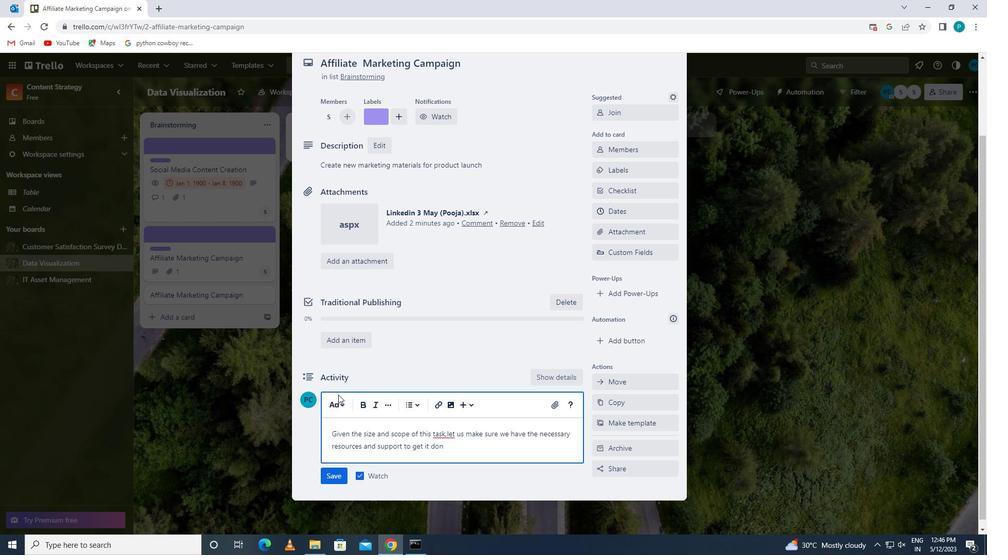 
Action: Mouse moved to (343, 469)
Screenshot: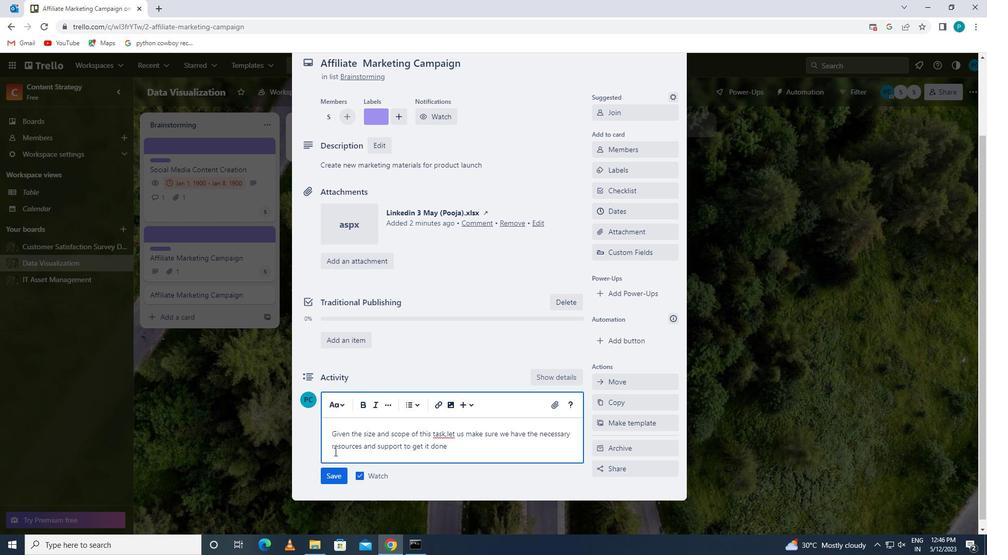 
Action: Mouse pressed left at (343, 469)
Screenshot: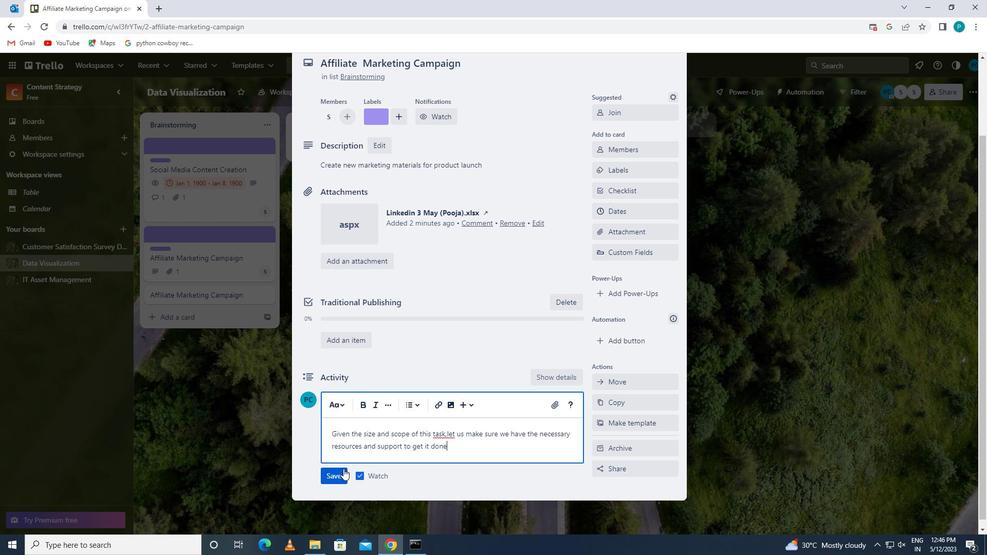 
Action: Mouse moved to (606, 217)
Screenshot: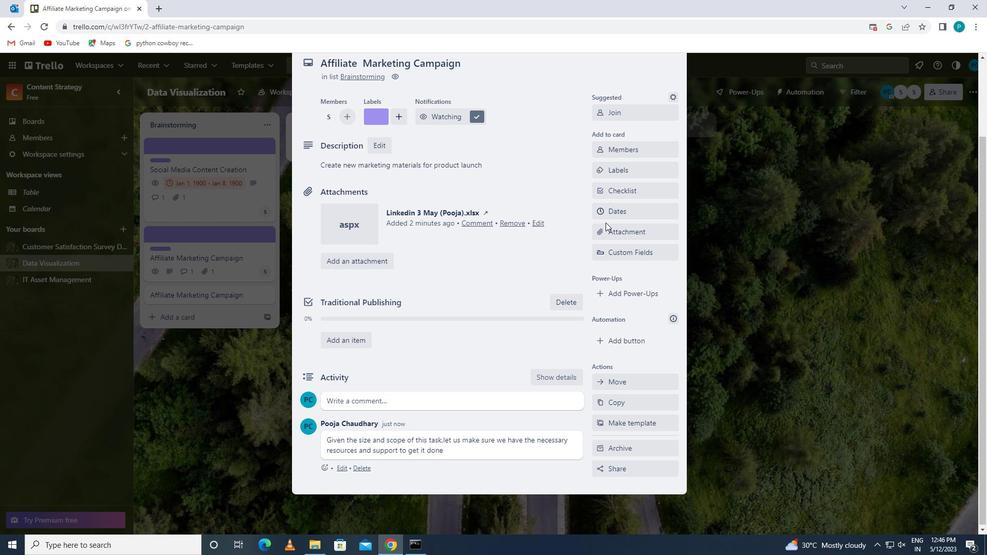 
Action: Mouse pressed left at (606, 217)
Screenshot: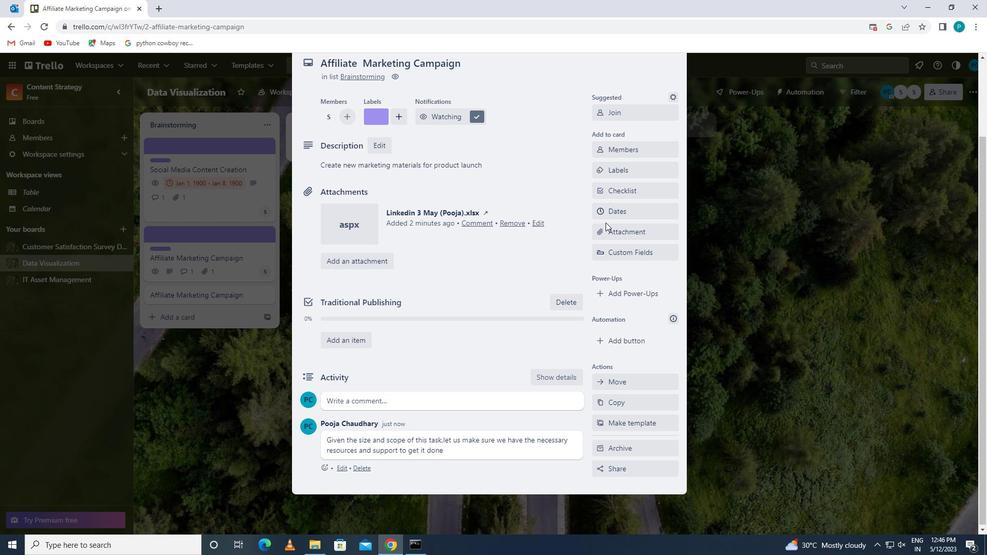 
Action: Mouse moved to (605, 278)
Screenshot: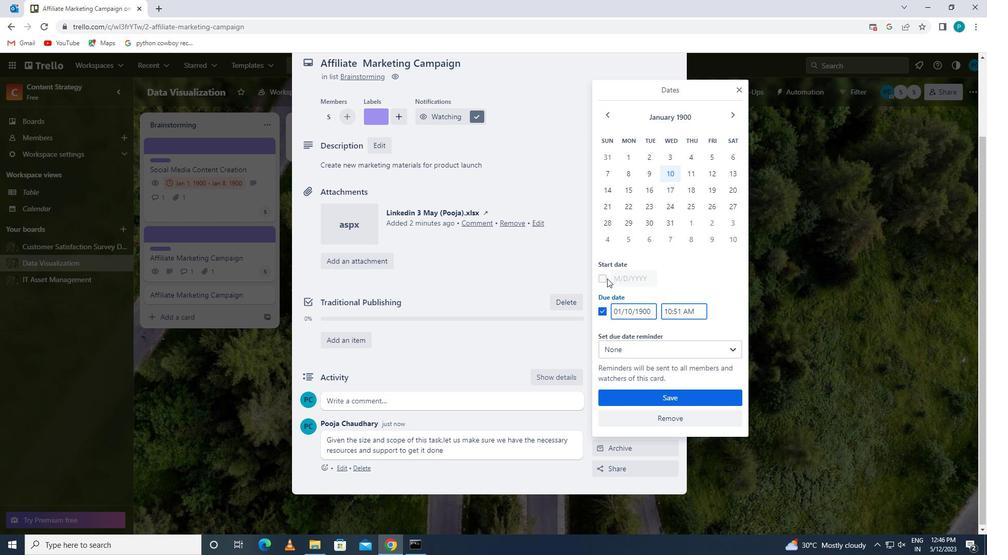 
Action: Mouse pressed left at (605, 278)
Screenshot: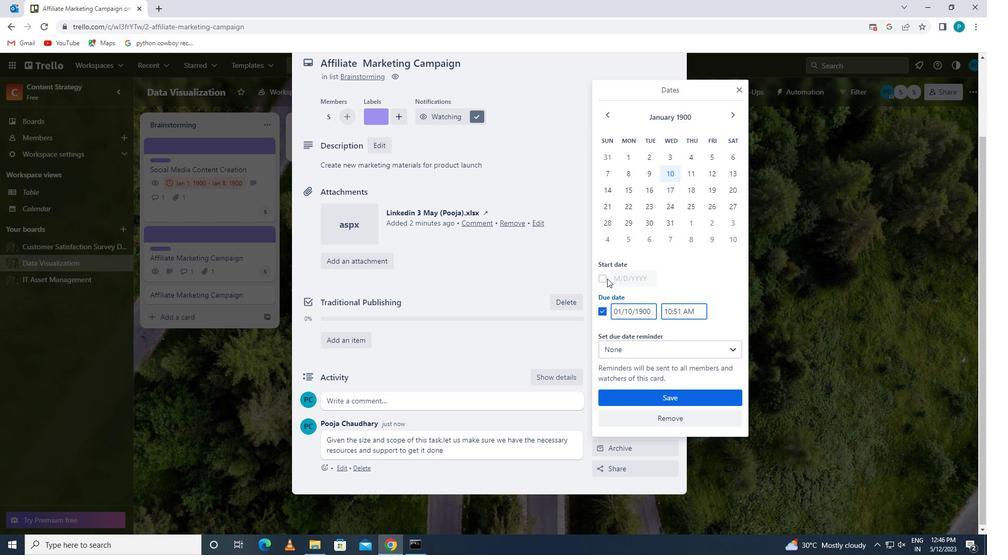 
Action: Mouse moved to (632, 277)
Screenshot: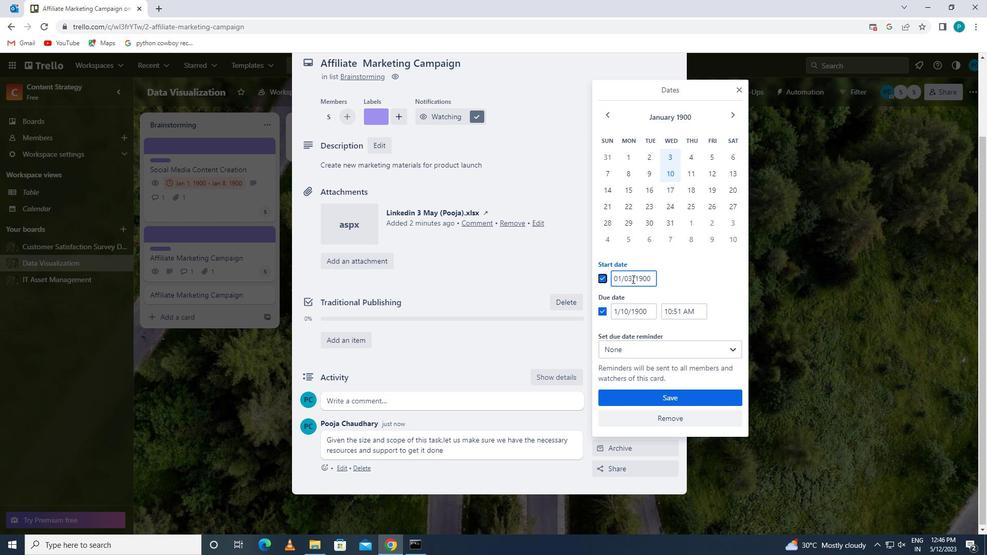 
Action: Mouse pressed left at (632, 277)
Screenshot: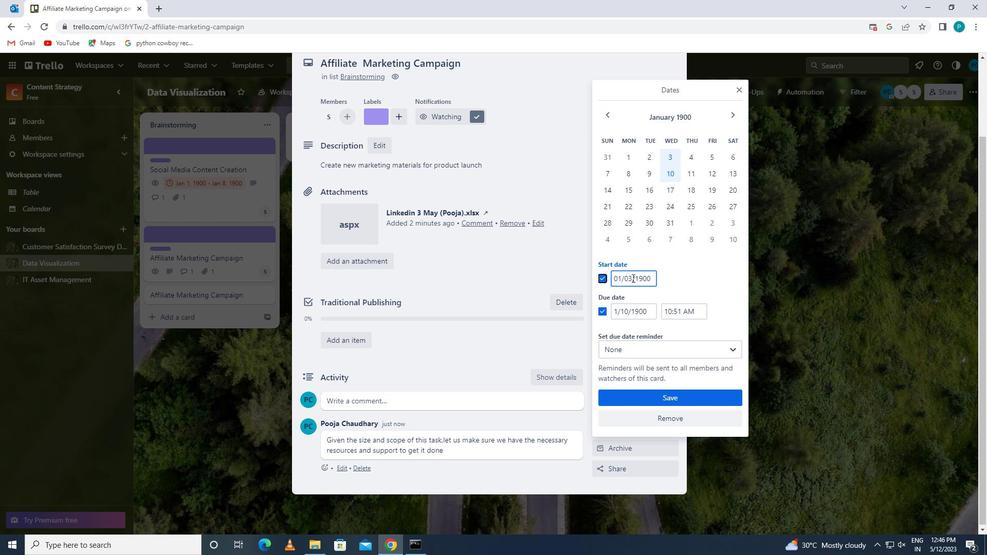 
Action: Mouse moved to (622, 277)
Screenshot: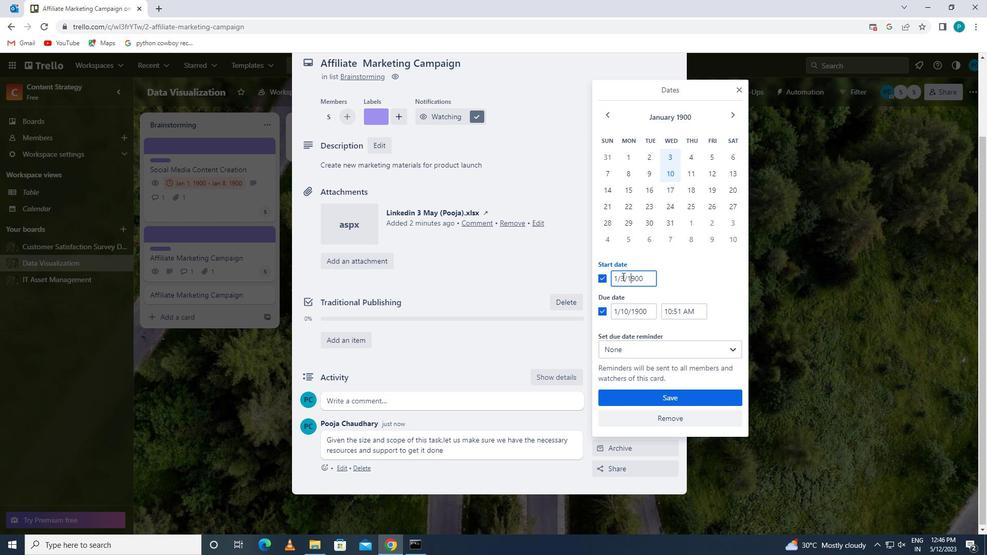 
Action: Mouse pressed left at (622, 277)
Screenshot: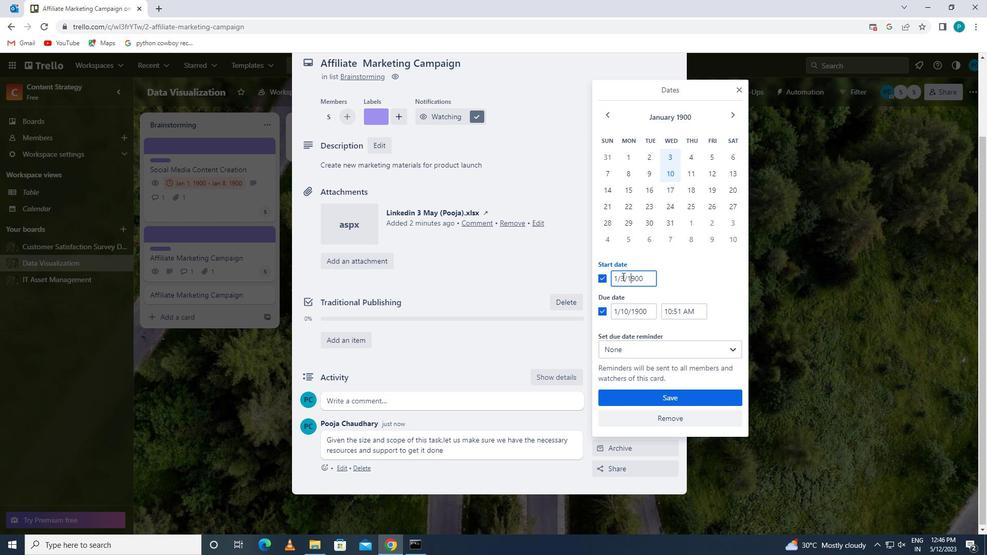 
Action: Key pressed <Key.backspace>4
Screenshot: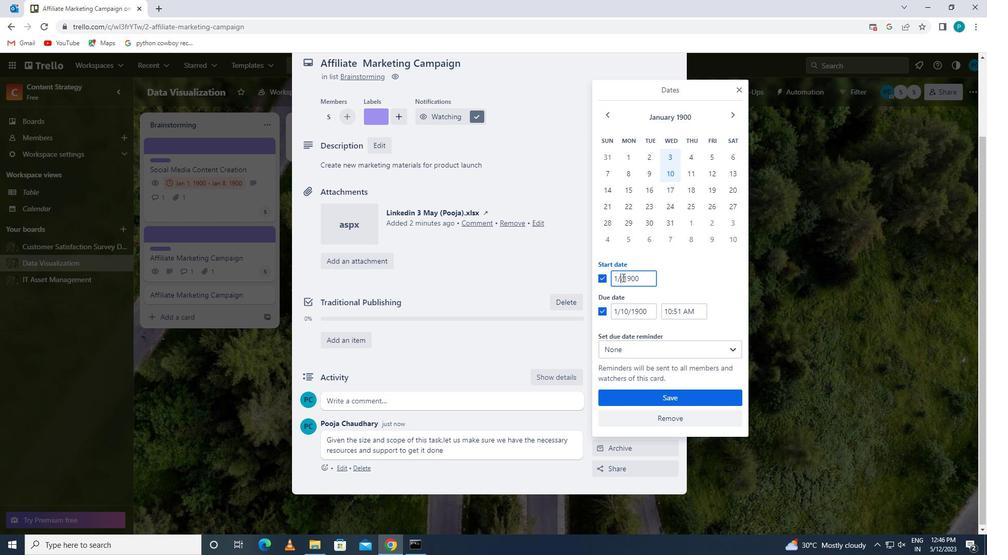 
Action: Mouse moved to (628, 310)
Screenshot: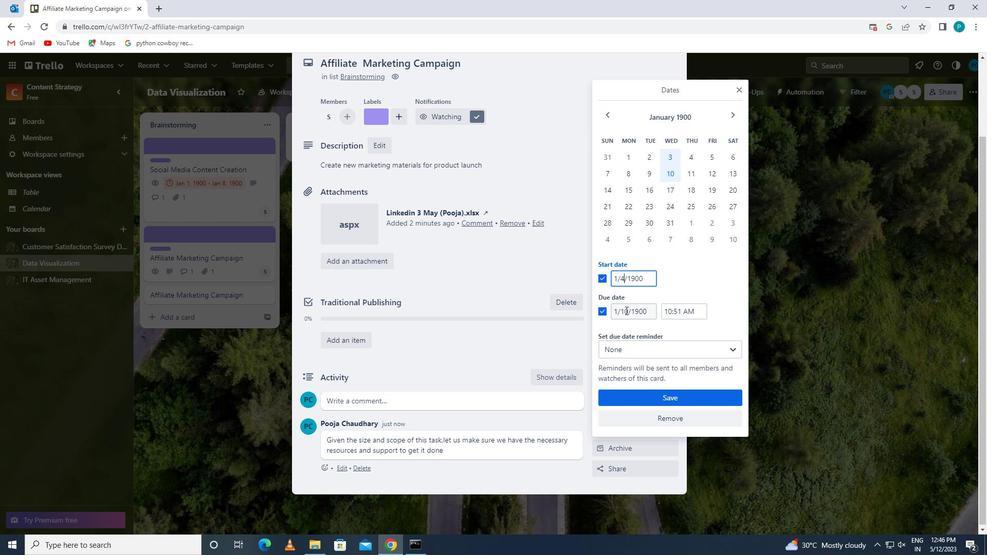 
Action: Mouse pressed left at (628, 310)
Screenshot: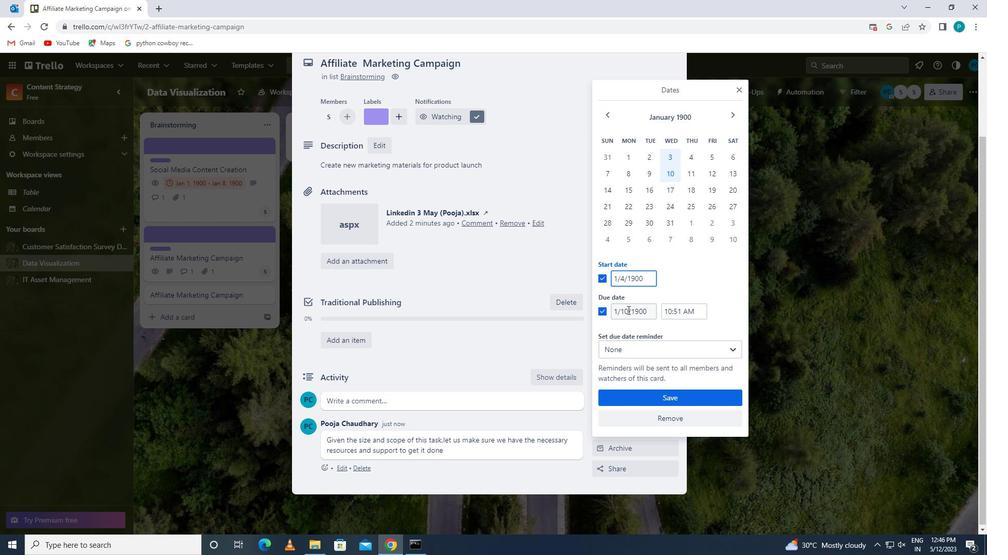 
Action: Key pressed <Key.backspace>1
Screenshot: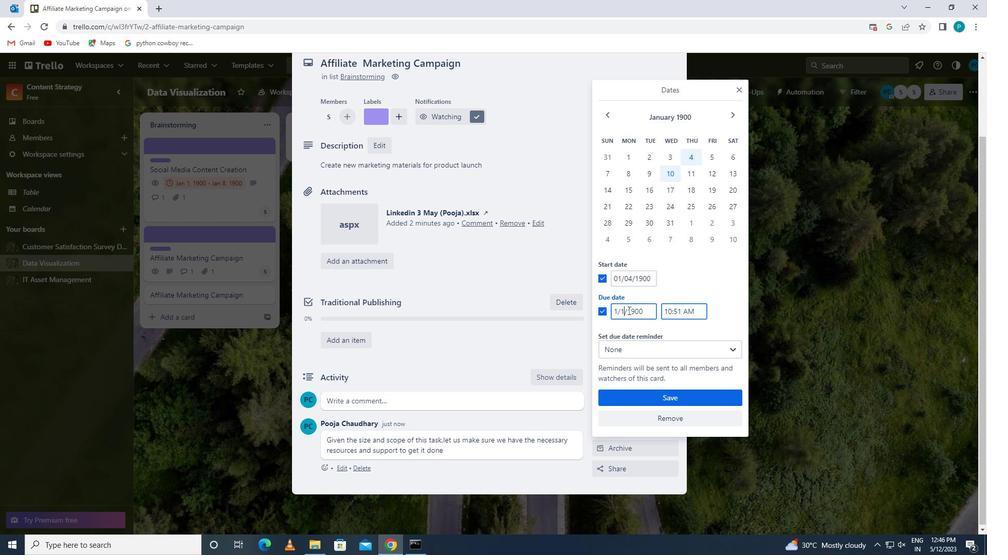 
Action: Mouse moved to (637, 400)
Screenshot: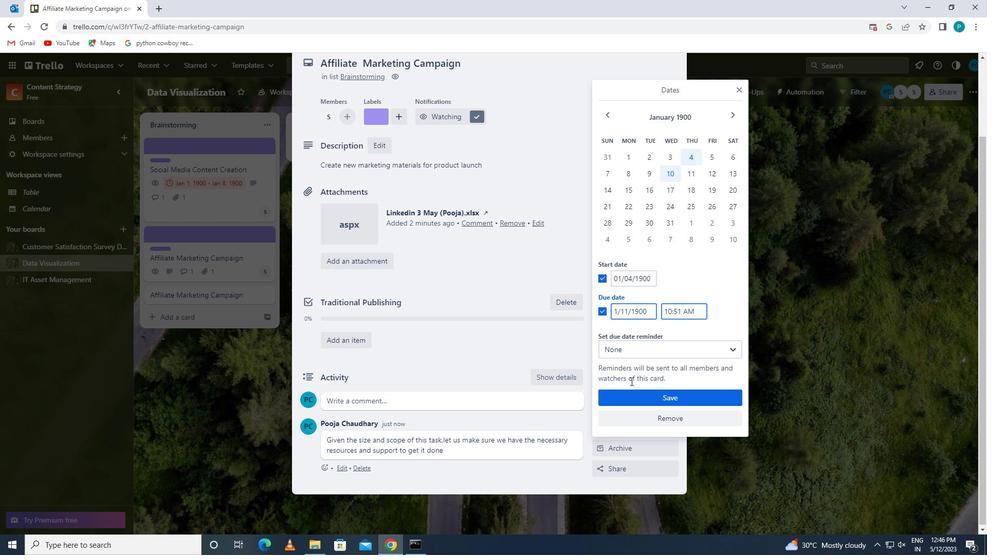
Action: Mouse pressed left at (637, 400)
Screenshot: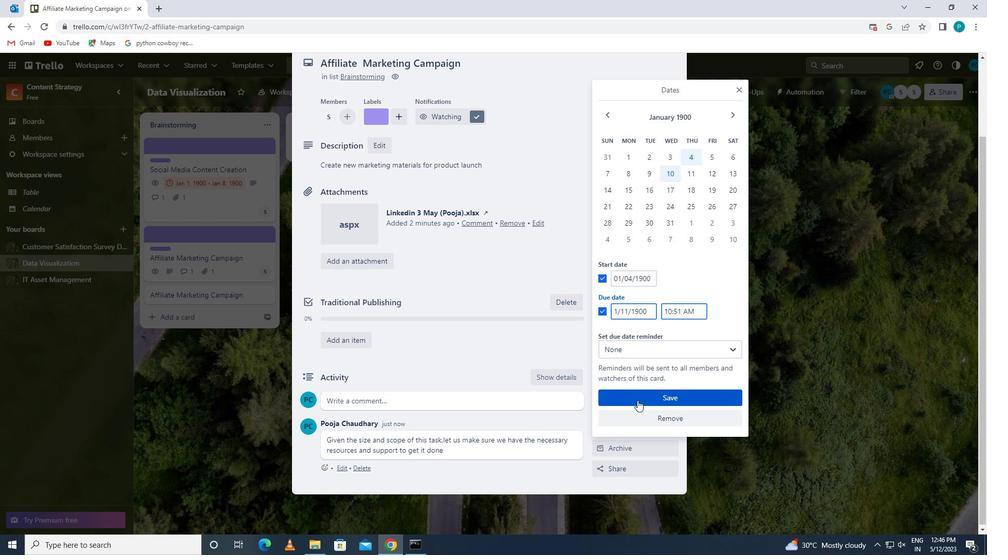 
Action: Mouse scrolled (637, 401) with delta (0, 0)
Screenshot: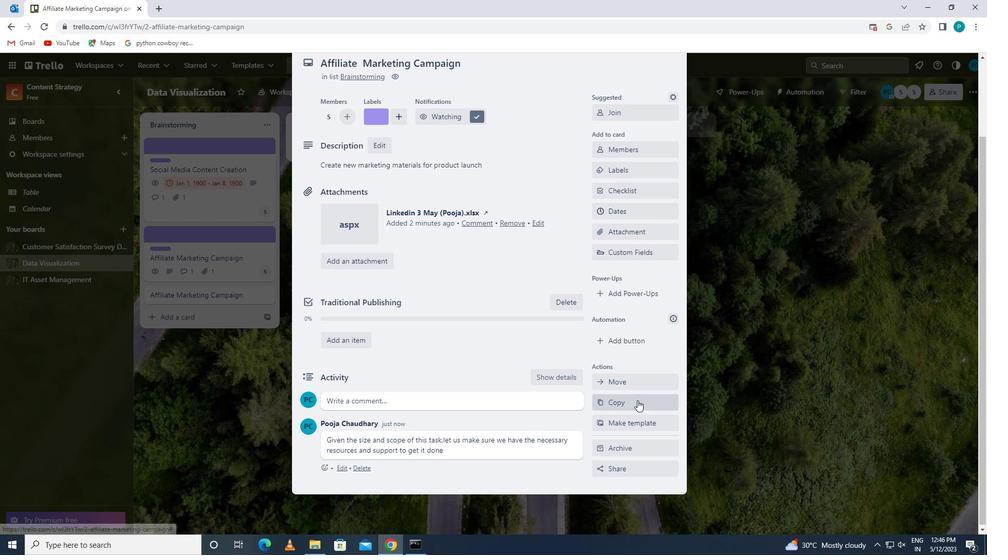 
Action: Mouse scrolled (637, 401) with delta (0, 0)
Screenshot: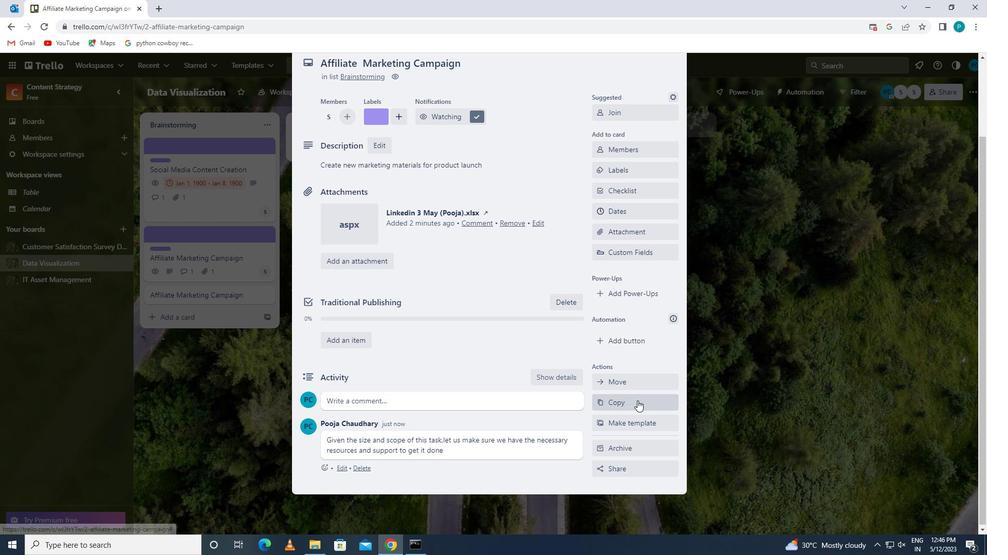 
Action: Mouse scrolled (637, 401) with delta (0, 0)
Screenshot: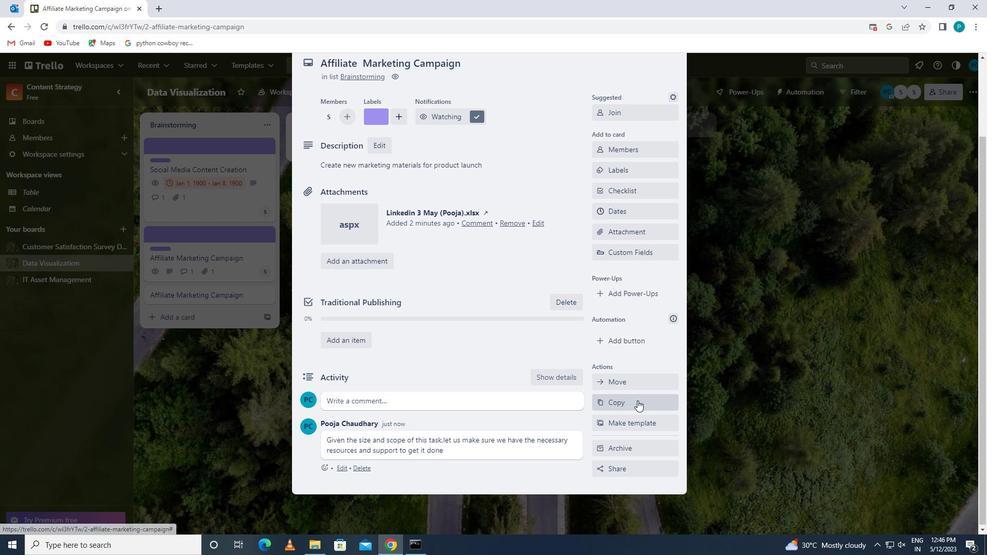 
Action: Mouse scrolled (637, 401) with delta (0, 0)
Screenshot: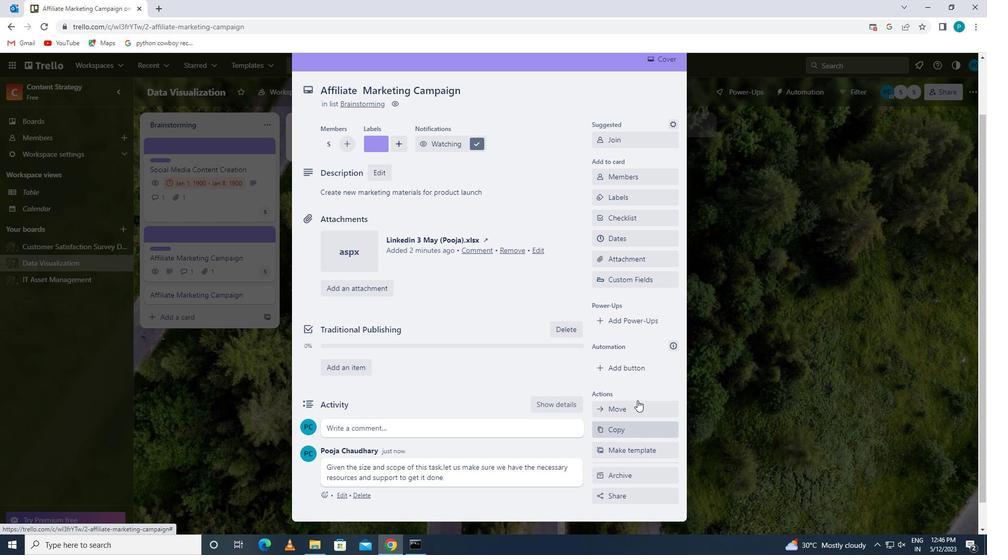 
